 Task: Search one way flight ticket for 1 adult, 1 child, 1 infant in seat in premium economy from Green Bay: Green Bay-austin Straubel International Airport to Rockford: Chicago Rockford International Airport(was Northwest Chicagoland Regional Airport At Rockford) on 5-1-2023. Choice of flights is American. Number of bags: 1 checked bag. Price is upto 76000. Outbound departure time preference is 20:00.
Action: Mouse moved to (248, 248)
Screenshot: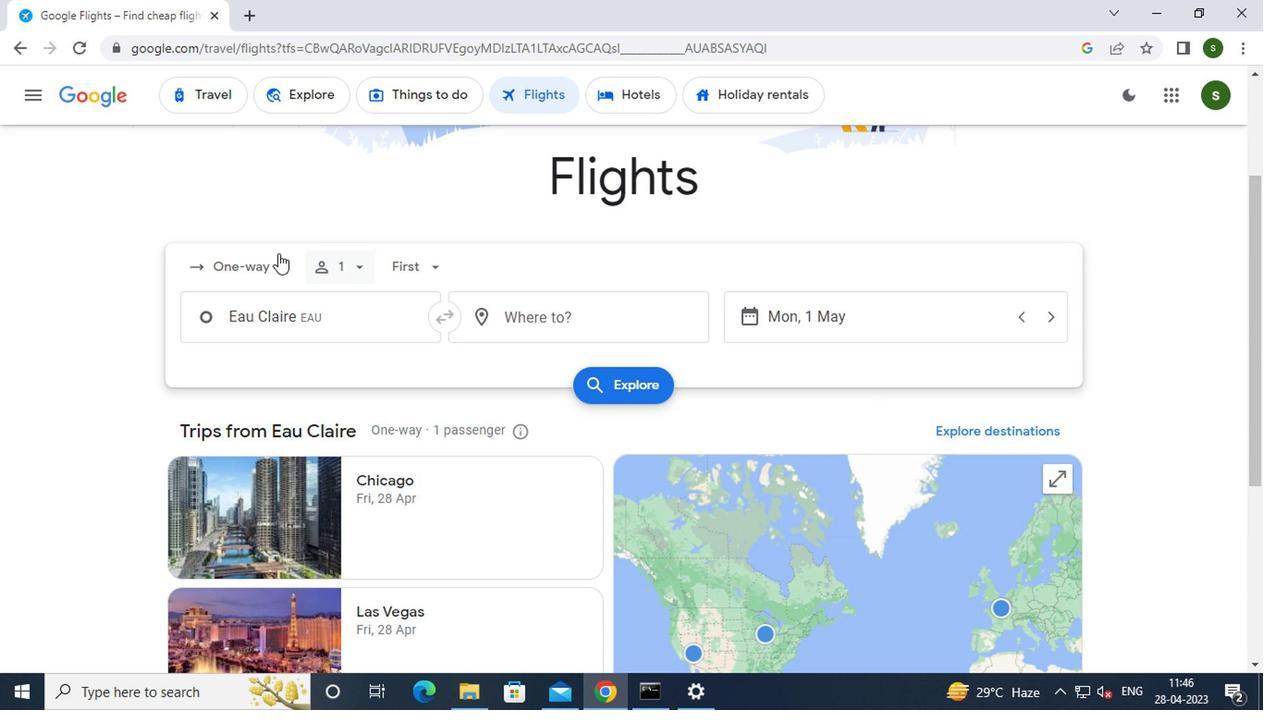 
Action: Mouse pressed left at (248, 248)
Screenshot: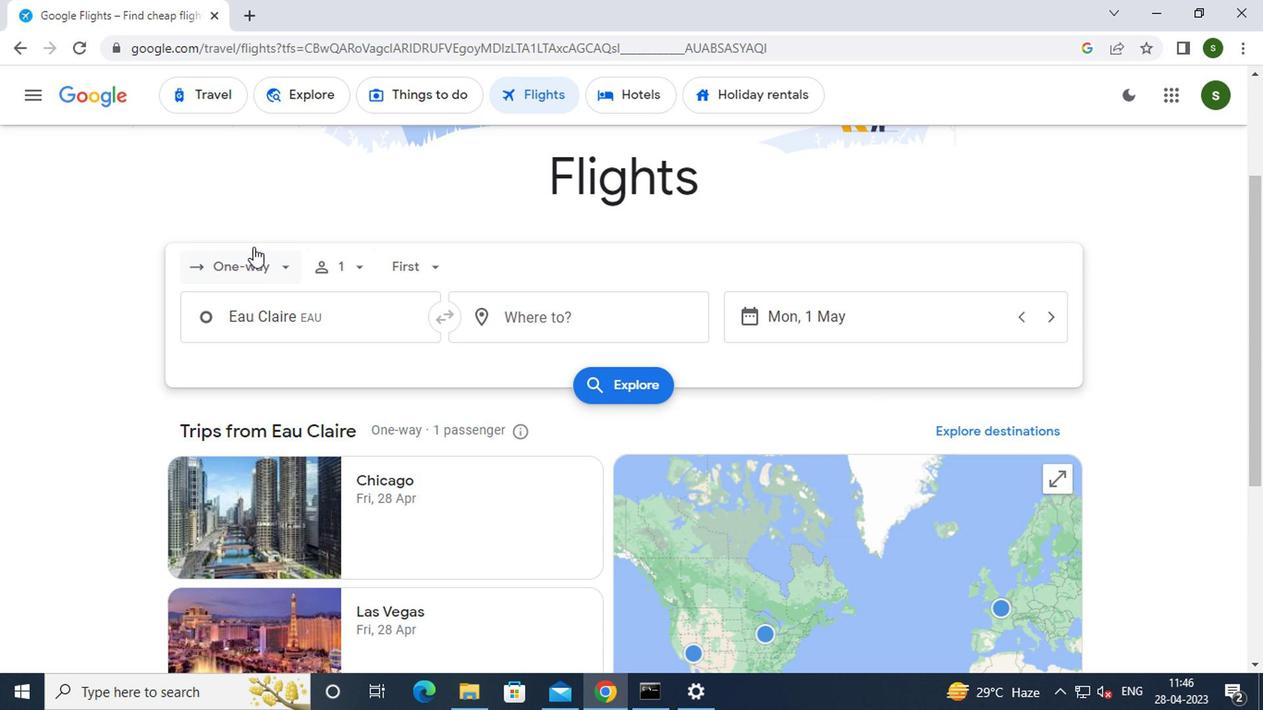 
Action: Mouse moved to (250, 341)
Screenshot: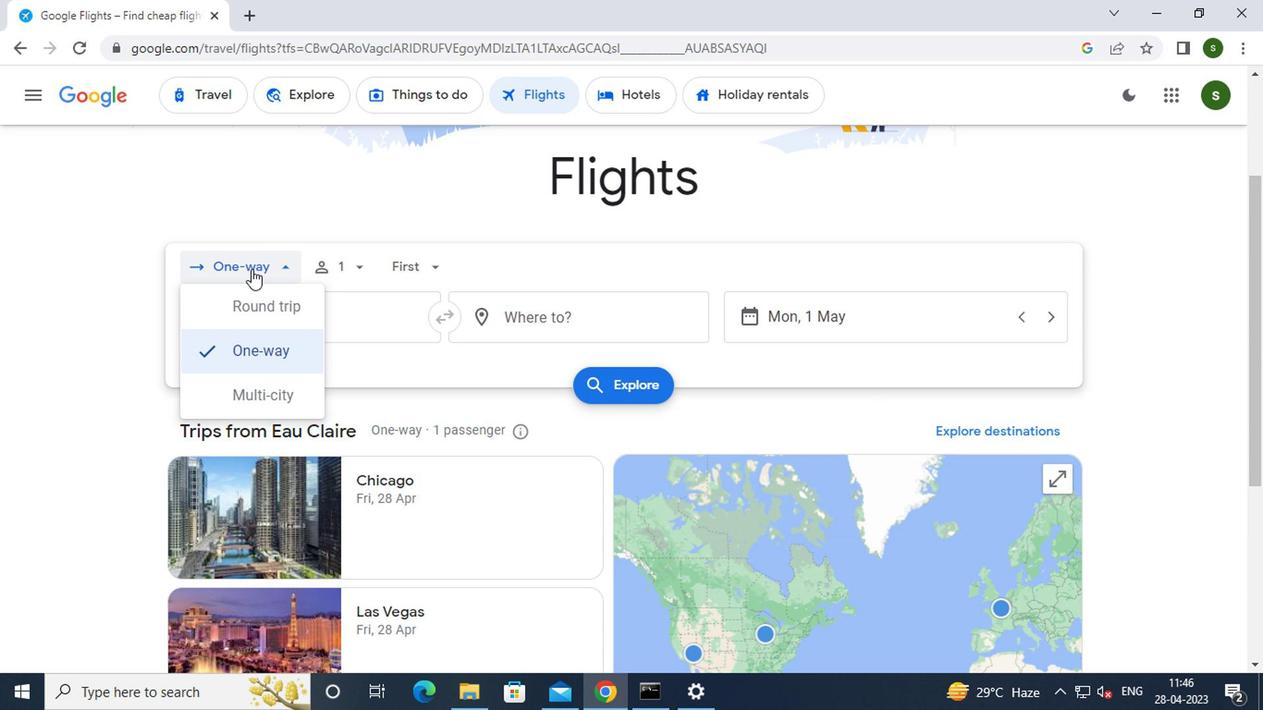 
Action: Mouse pressed left at (250, 341)
Screenshot: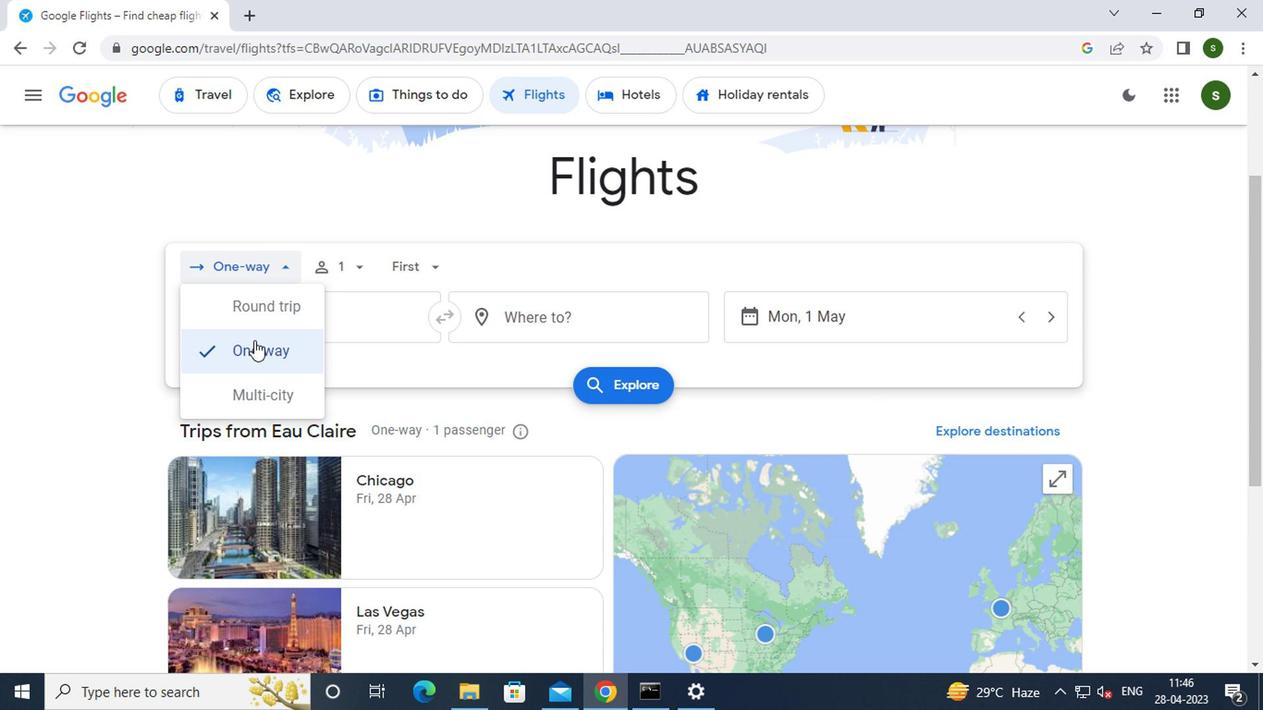 
Action: Mouse moved to (348, 271)
Screenshot: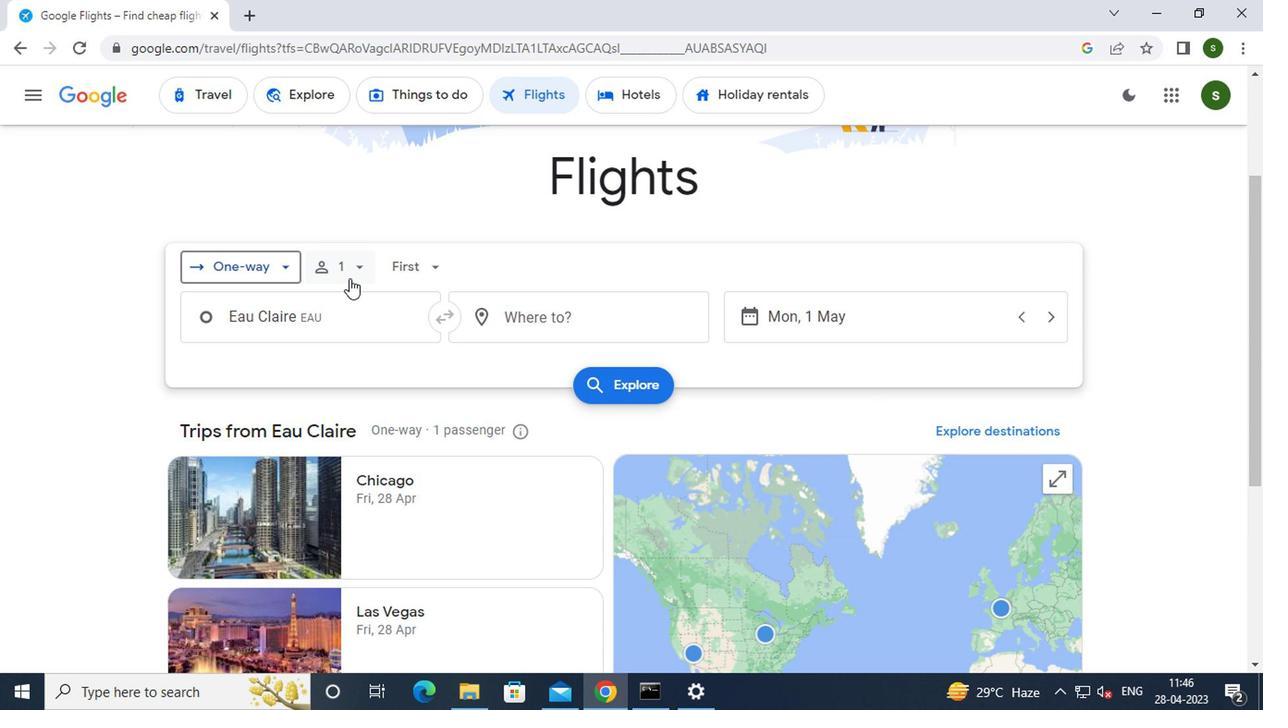 
Action: Mouse pressed left at (348, 271)
Screenshot: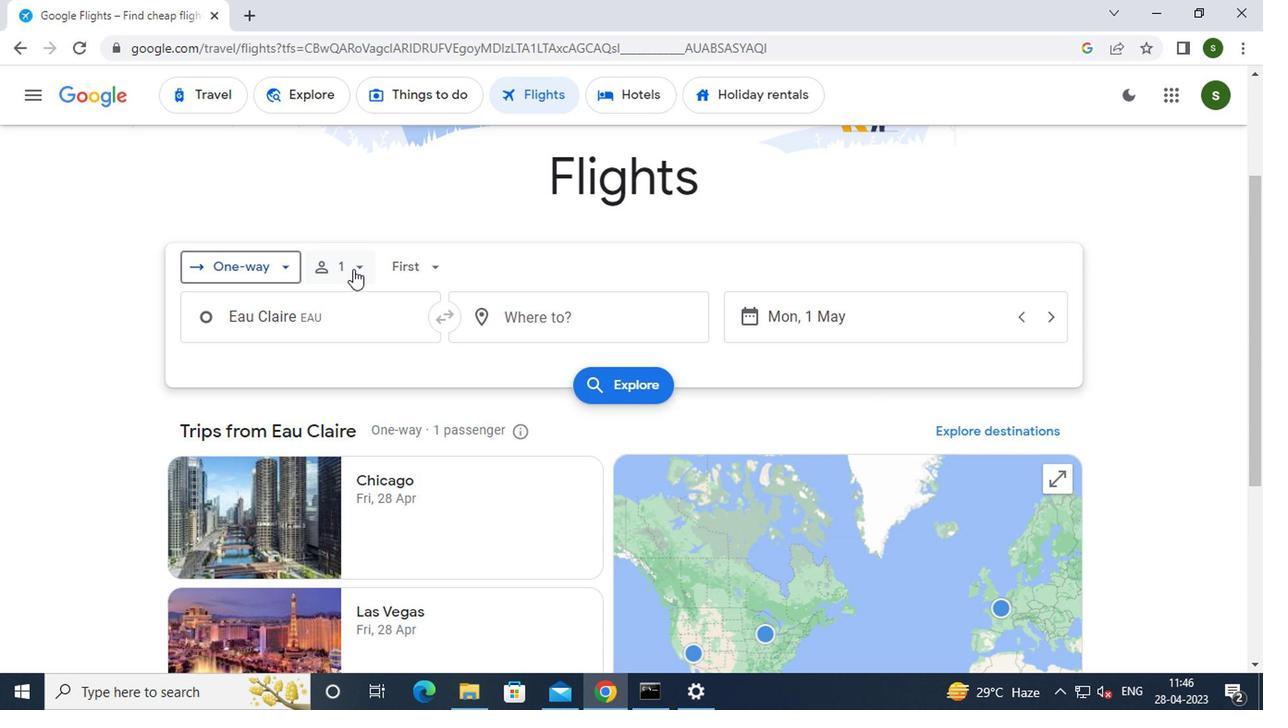 
Action: Mouse moved to (494, 317)
Screenshot: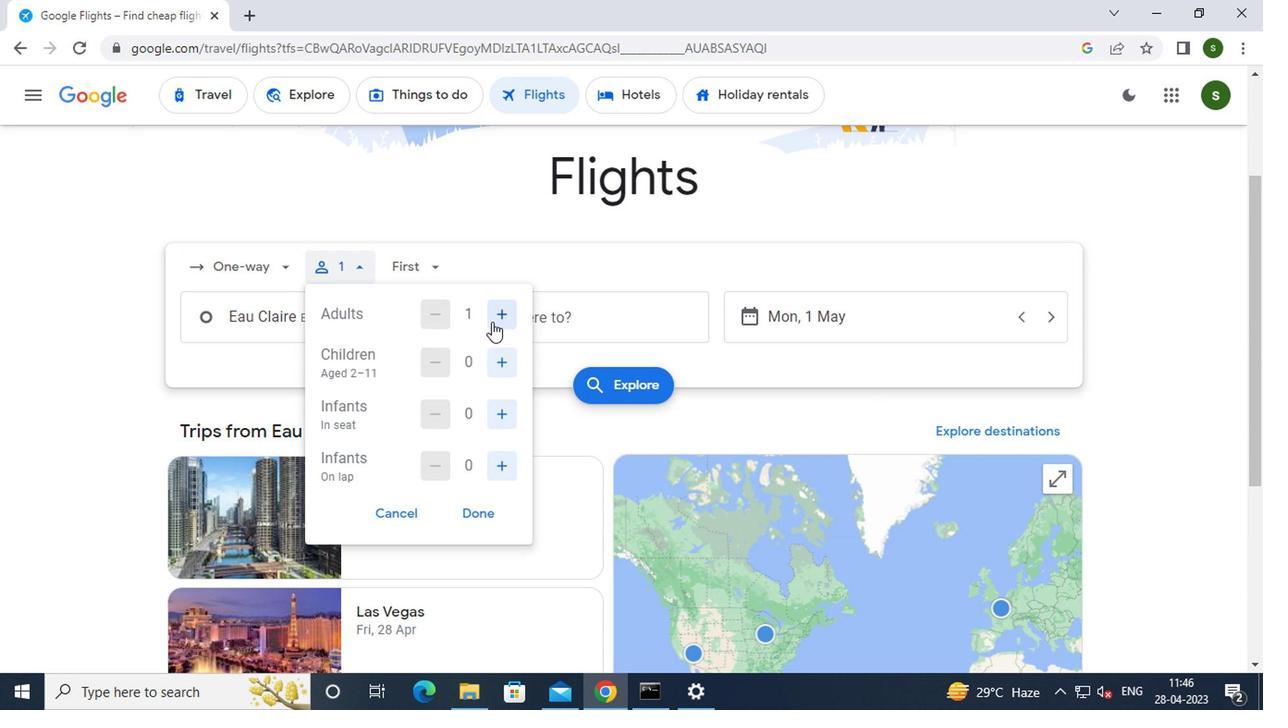 
Action: Mouse pressed left at (494, 317)
Screenshot: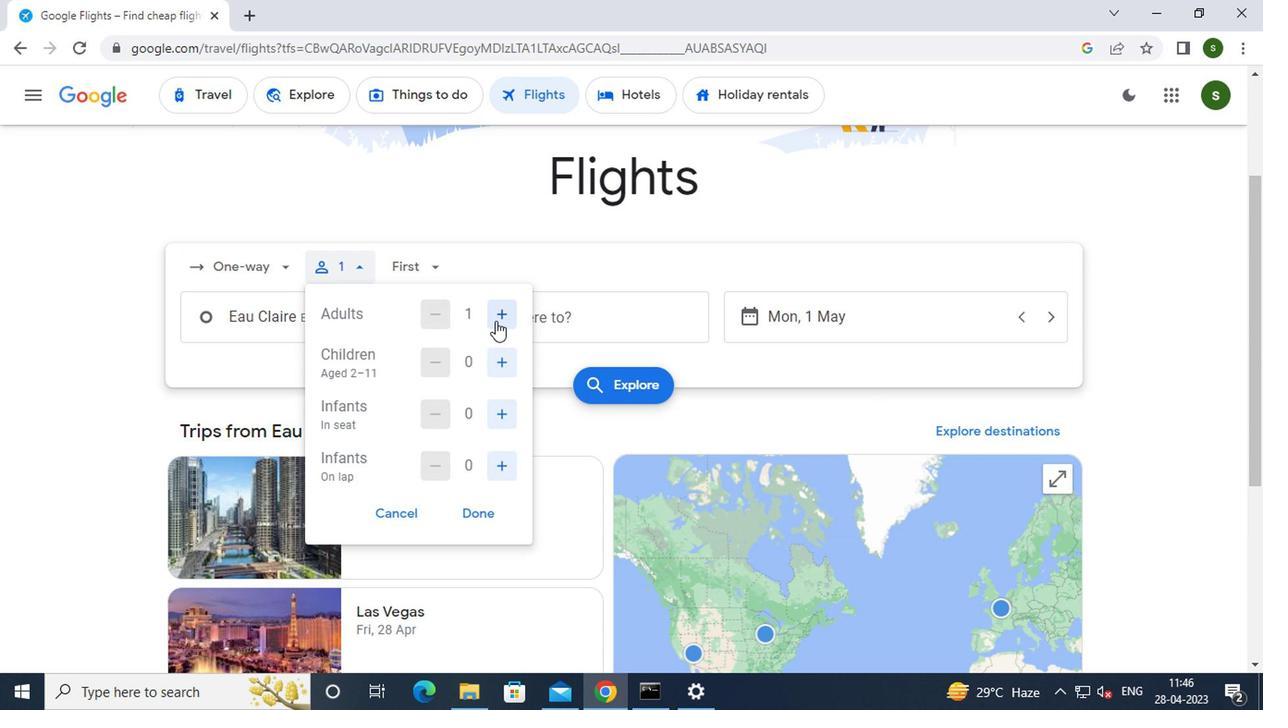 
Action: Mouse moved to (433, 313)
Screenshot: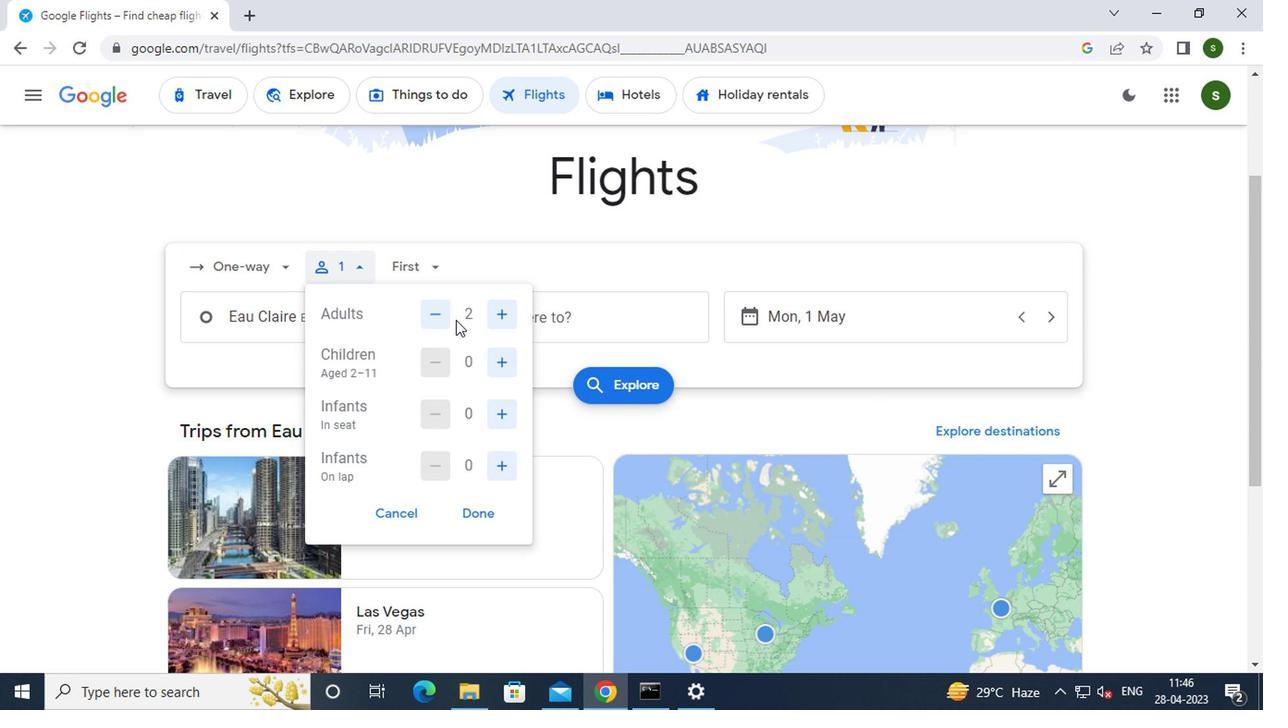 
Action: Mouse pressed left at (433, 313)
Screenshot: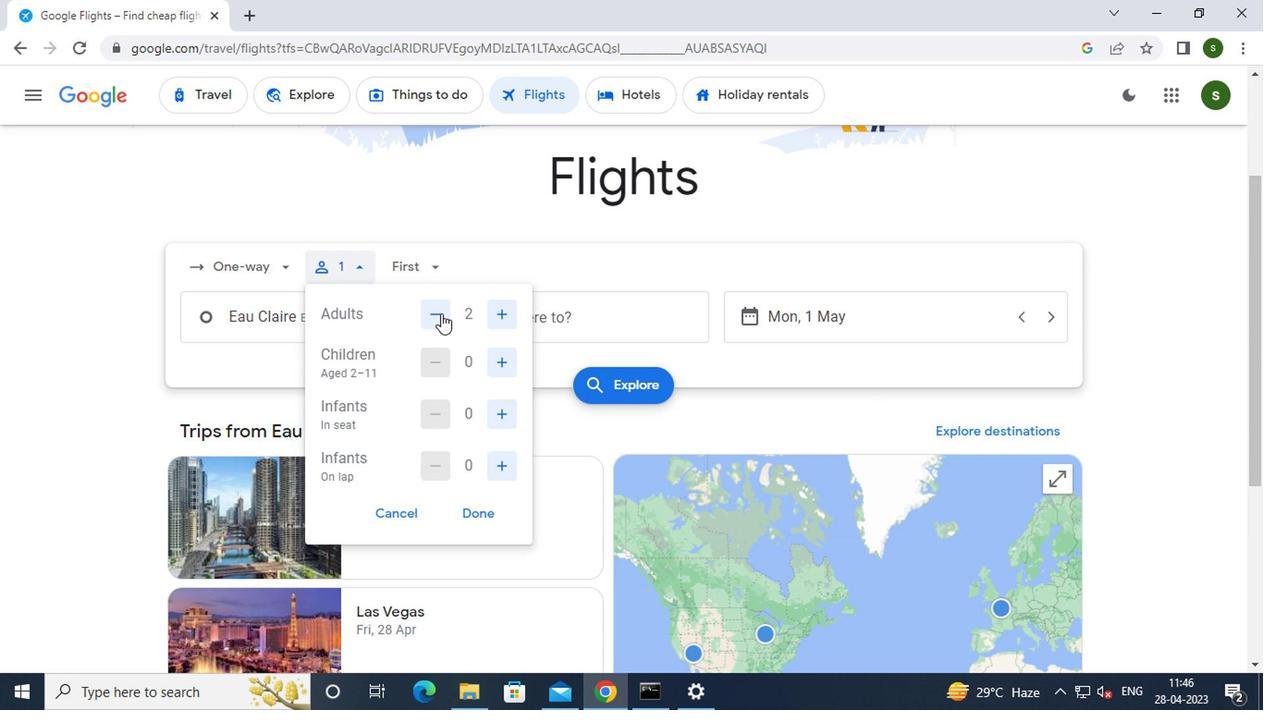 
Action: Mouse moved to (504, 353)
Screenshot: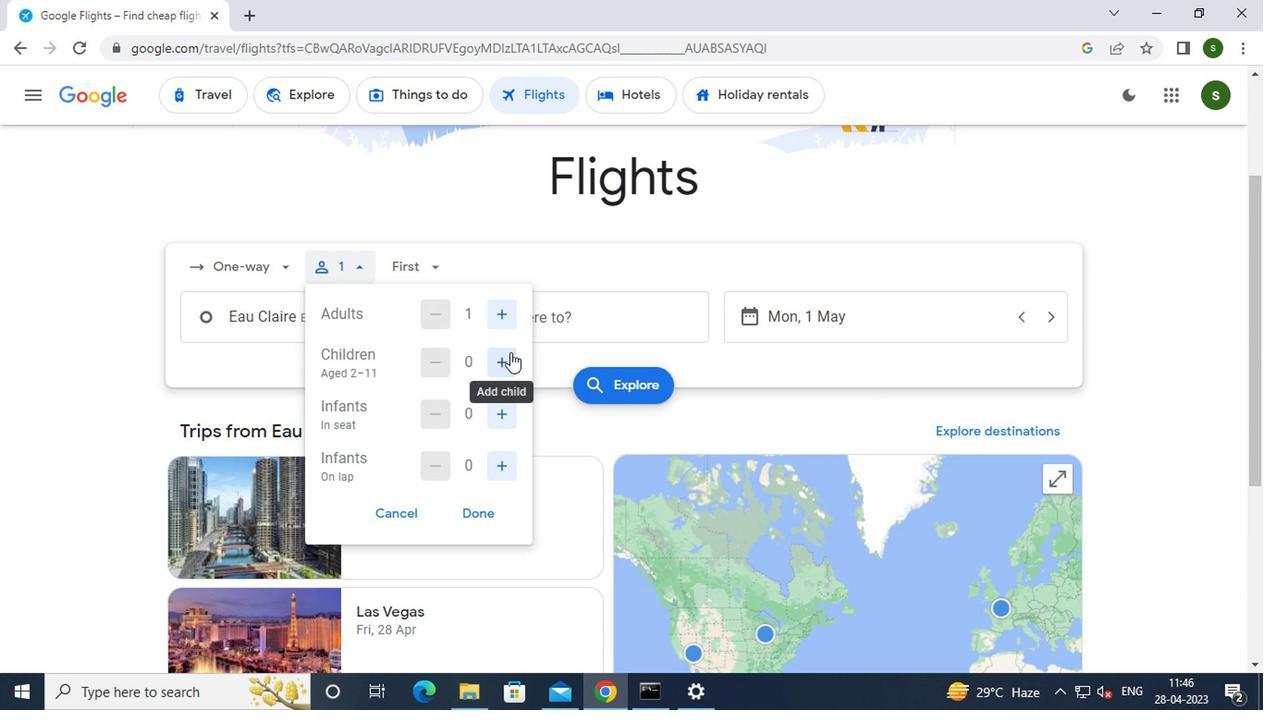 
Action: Mouse pressed left at (504, 353)
Screenshot: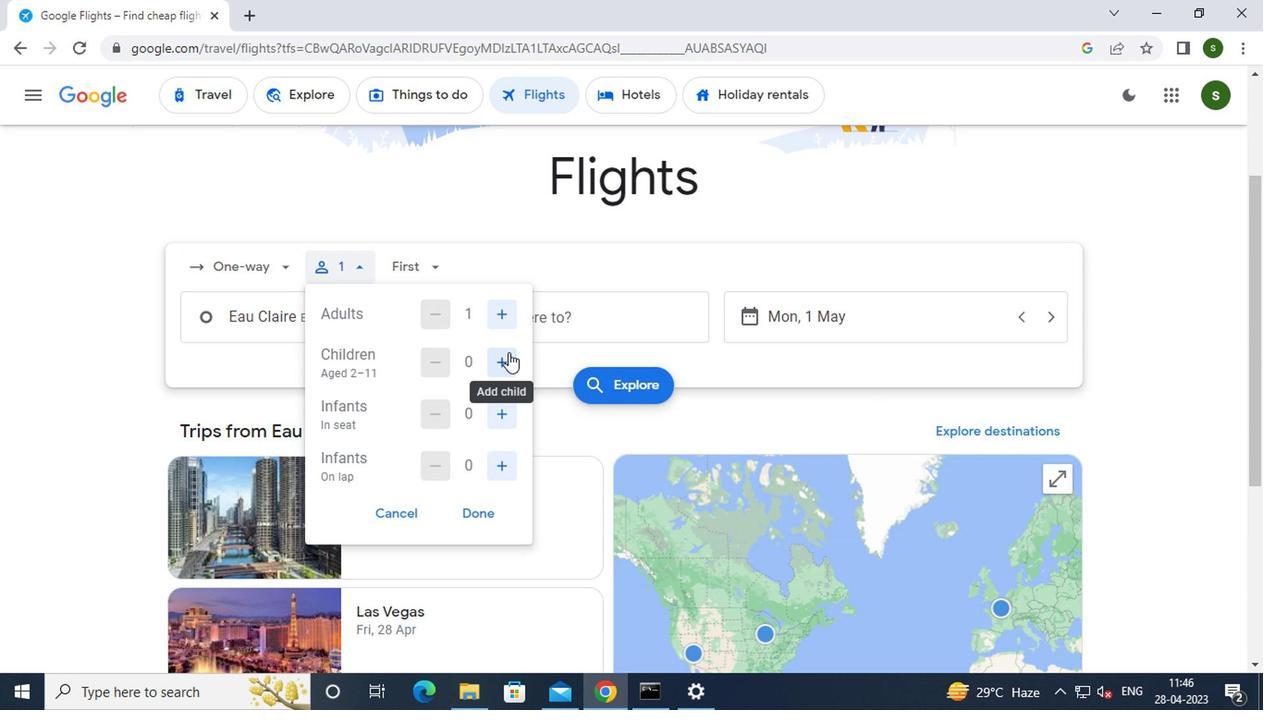 
Action: Mouse moved to (490, 415)
Screenshot: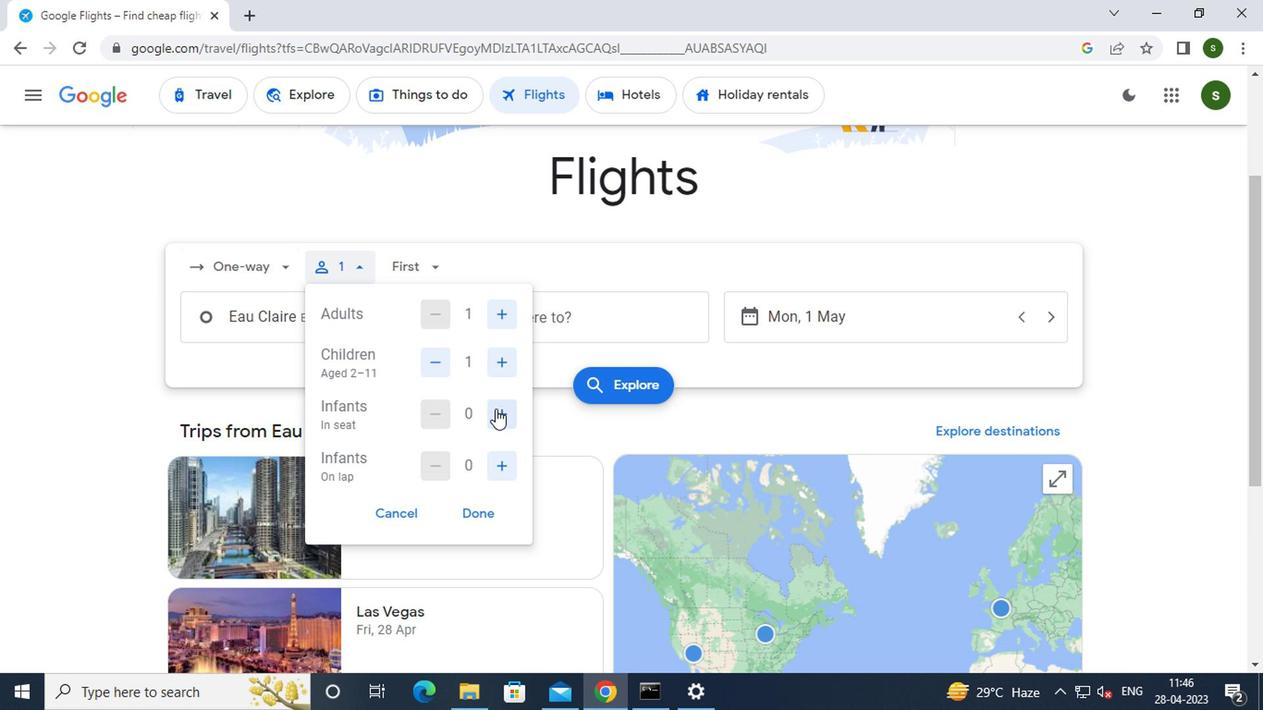 
Action: Mouse pressed left at (490, 415)
Screenshot: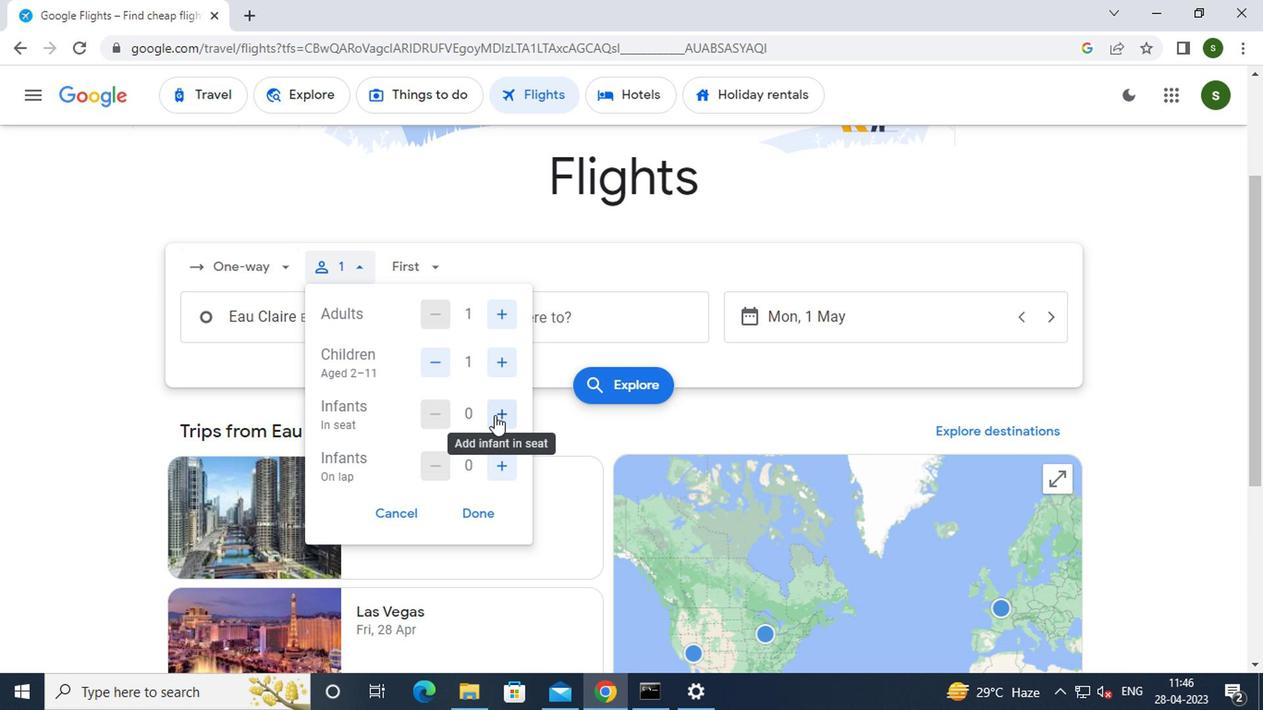 
Action: Mouse moved to (424, 265)
Screenshot: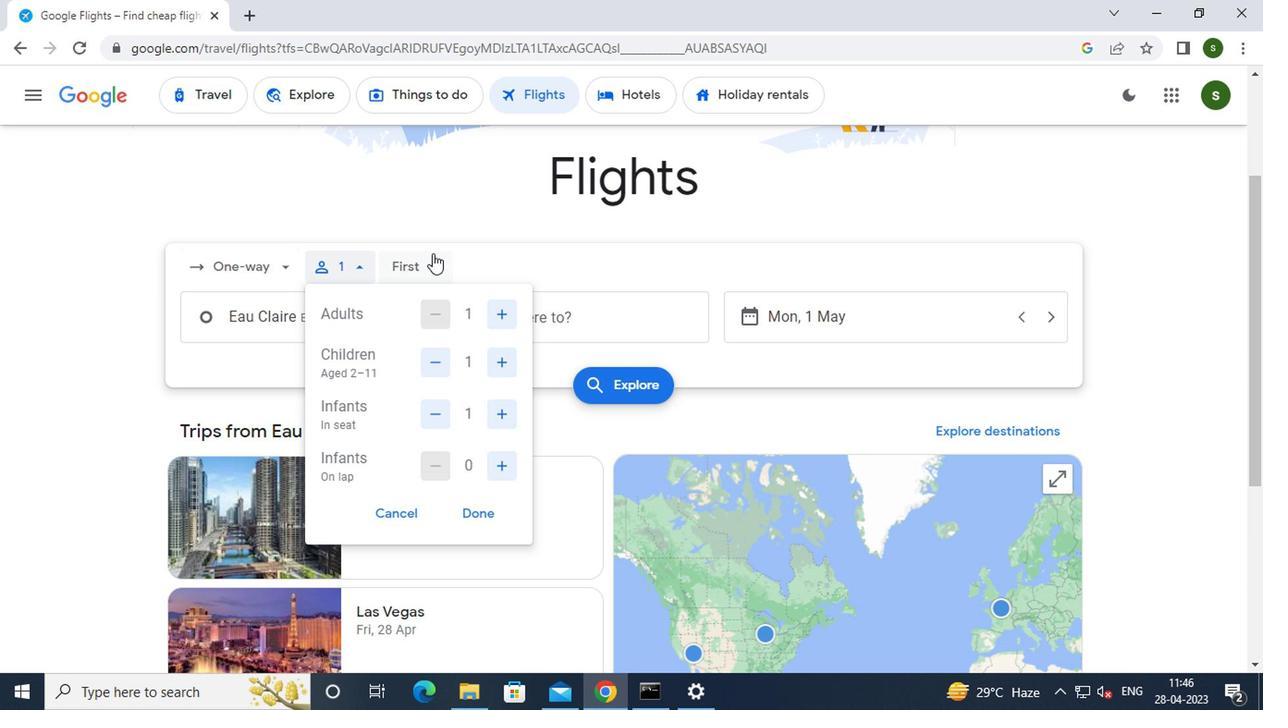 
Action: Mouse pressed left at (424, 265)
Screenshot: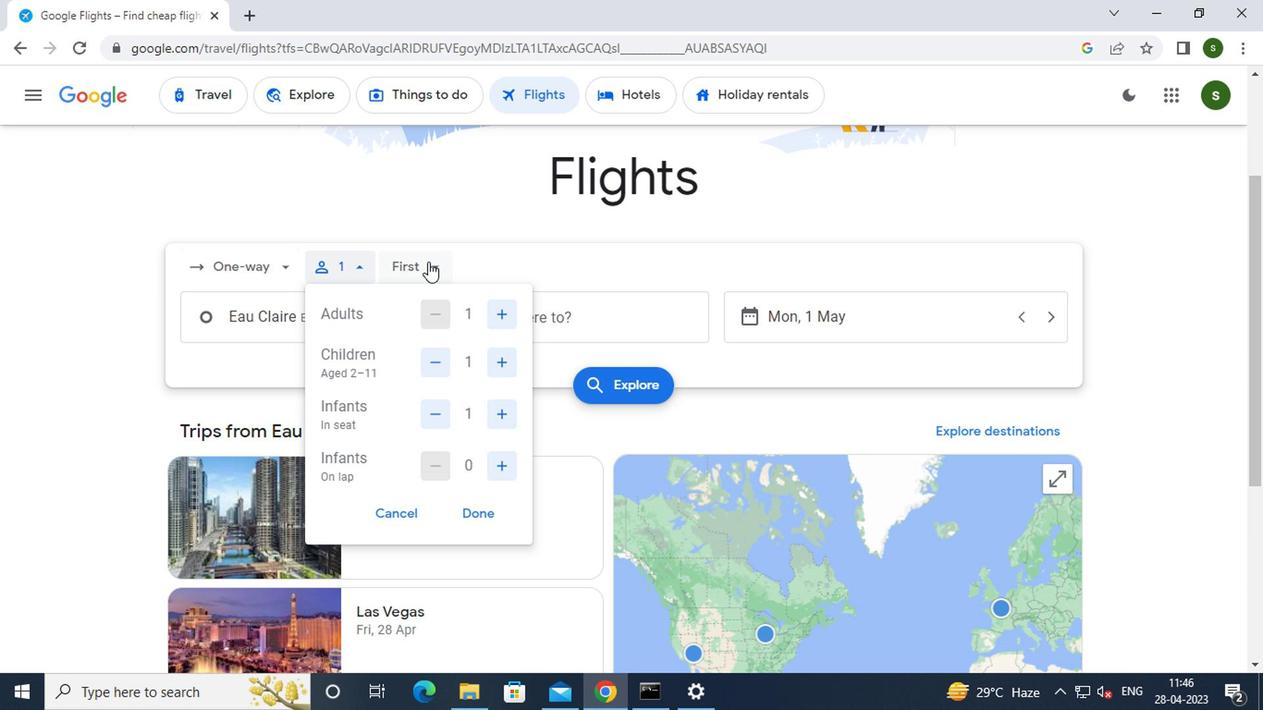 
Action: Mouse moved to (472, 352)
Screenshot: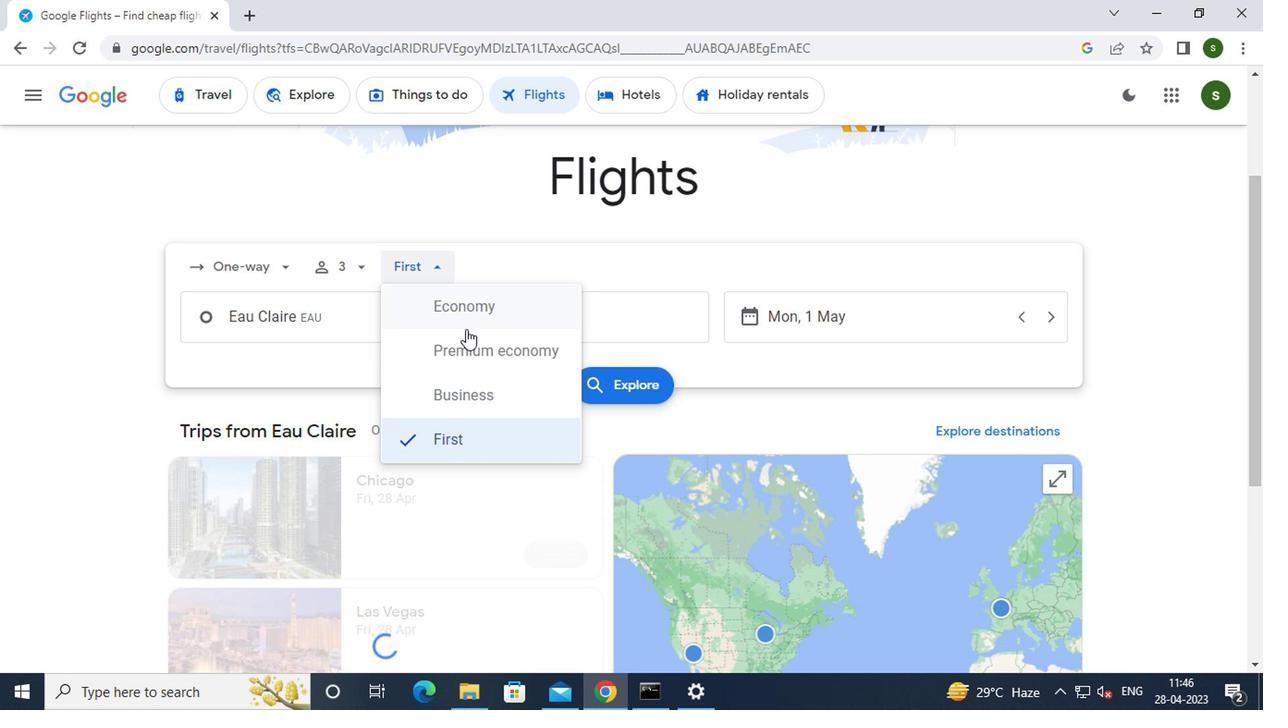 
Action: Mouse pressed left at (472, 352)
Screenshot: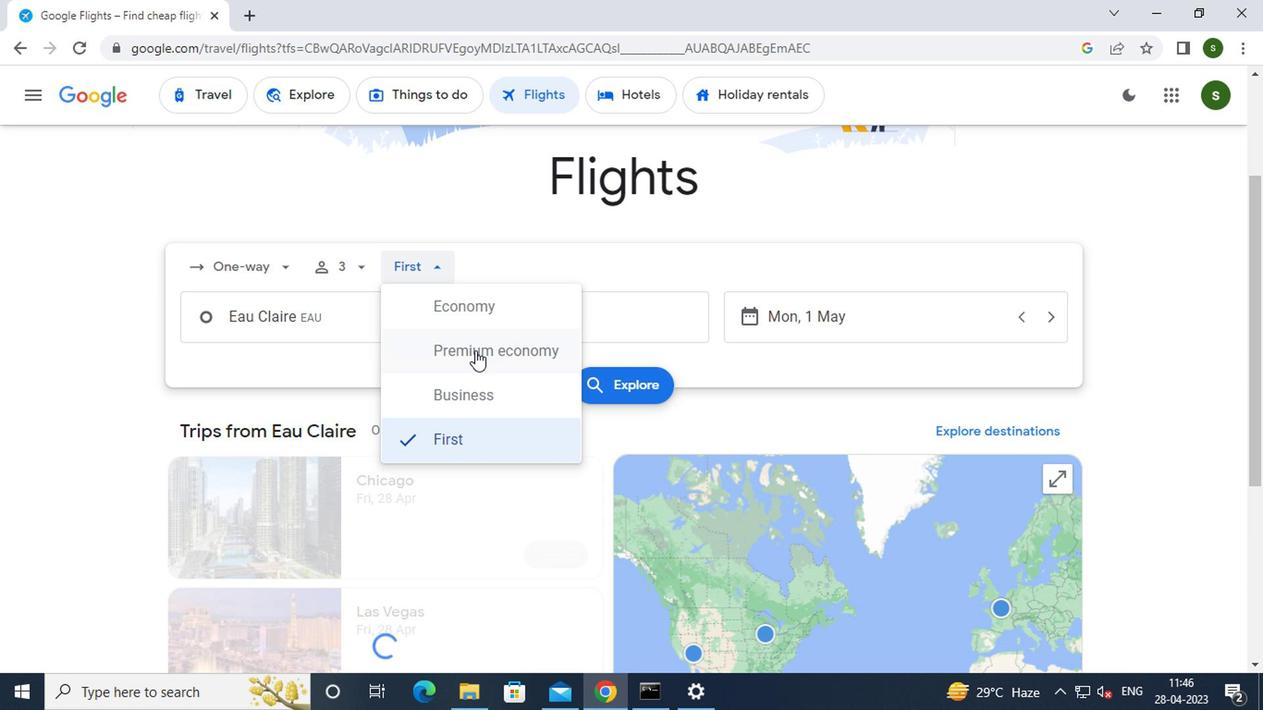 
Action: Mouse moved to (343, 319)
Screenshot: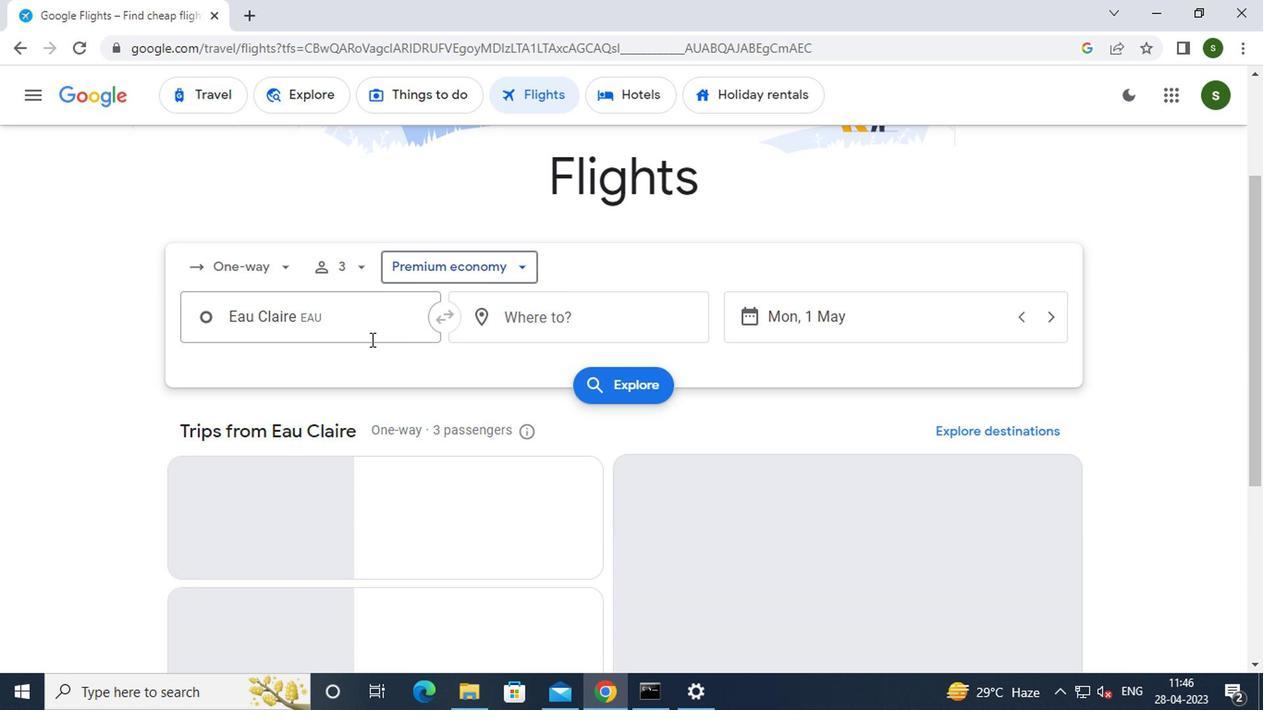 
Action: Mouse pressed left at (343, 319)
Screenshot: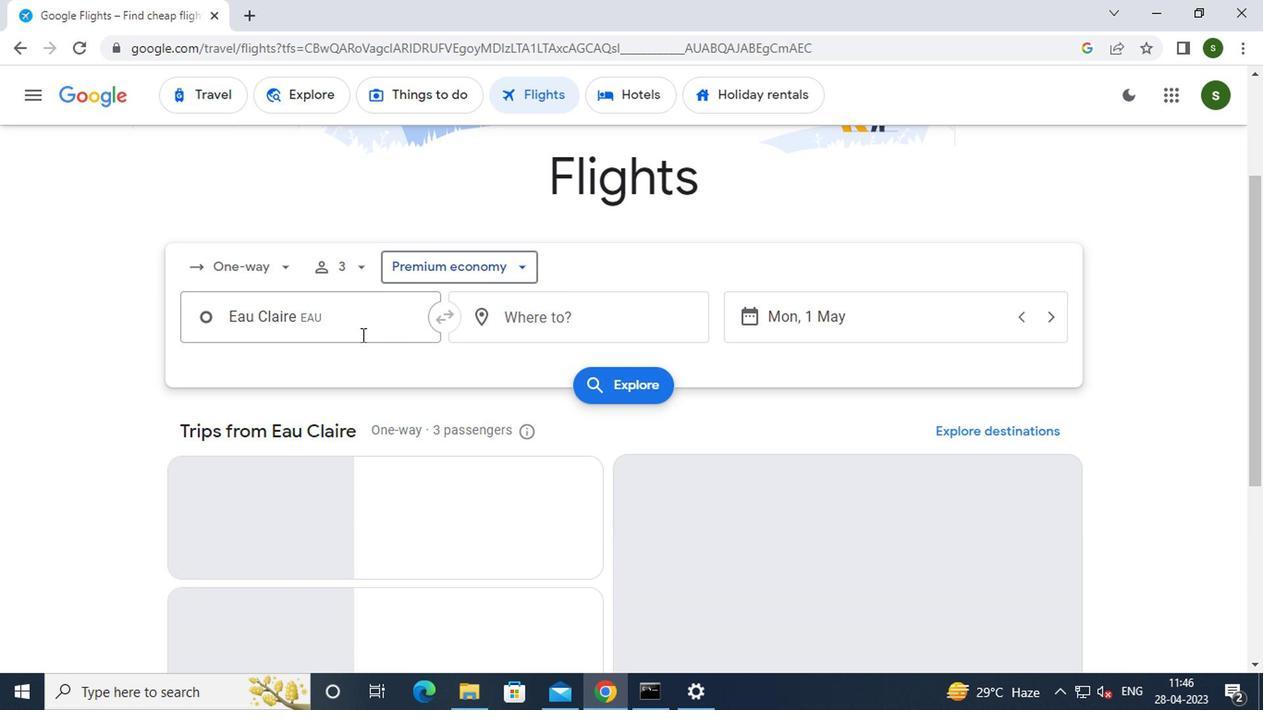 
Action: Key pressed <Key.backspace><Key.caps_lock><Key.caps_lock>g<Key.caps_lock>reen<Key.space><Key.caps_lock>b<Key.caps_lock>ay
Screenshot: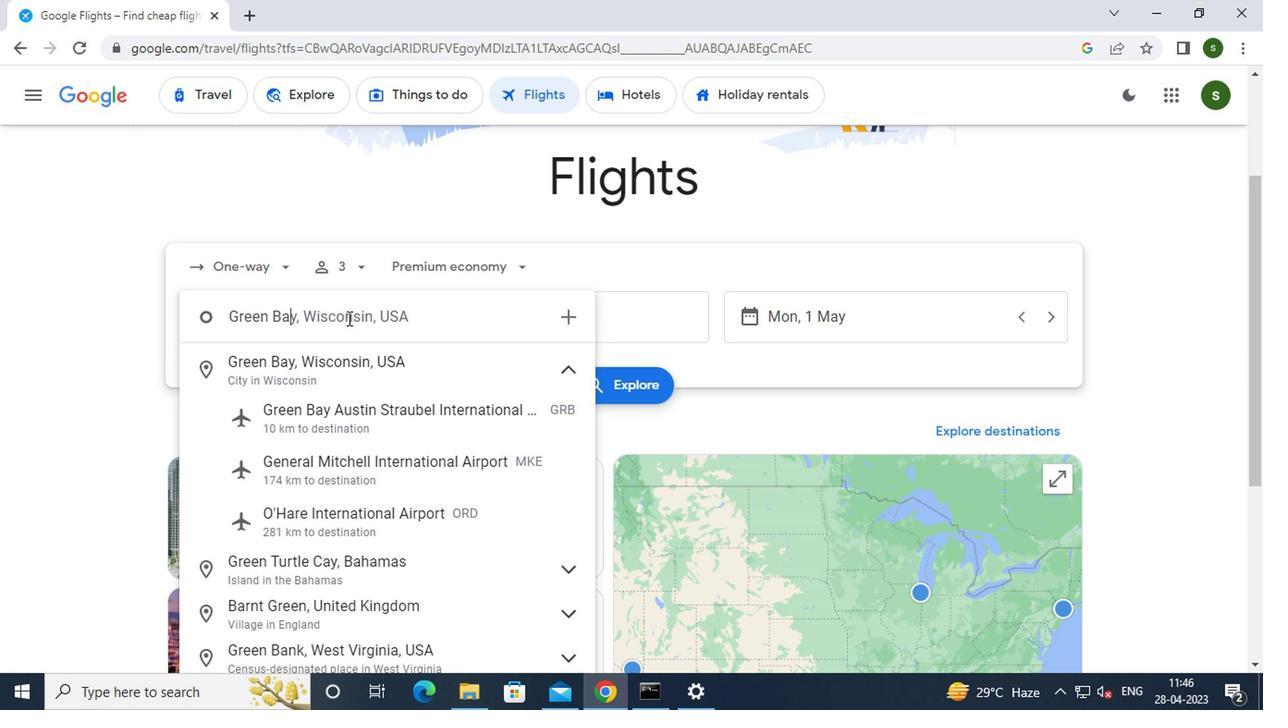 
Action: Mouse moved to (370, 404)
Screenshot: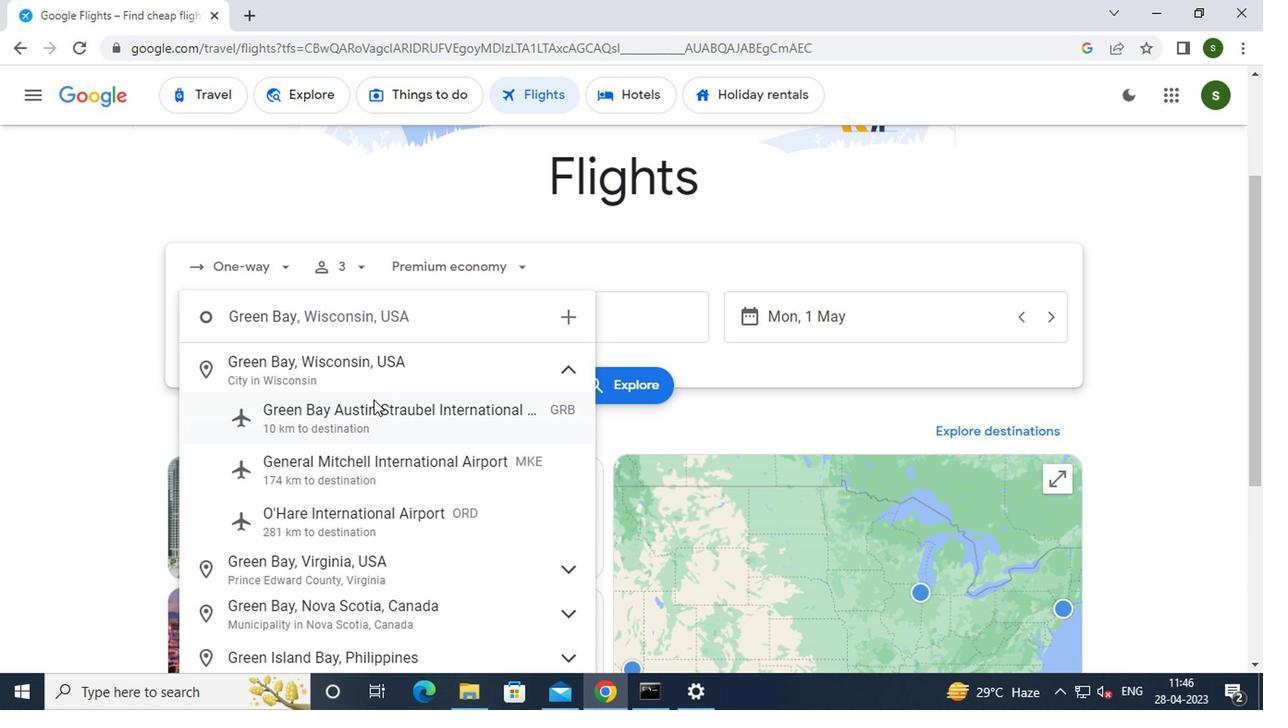 
Action: Mouse pressed left at (370, 404)
Screenshot: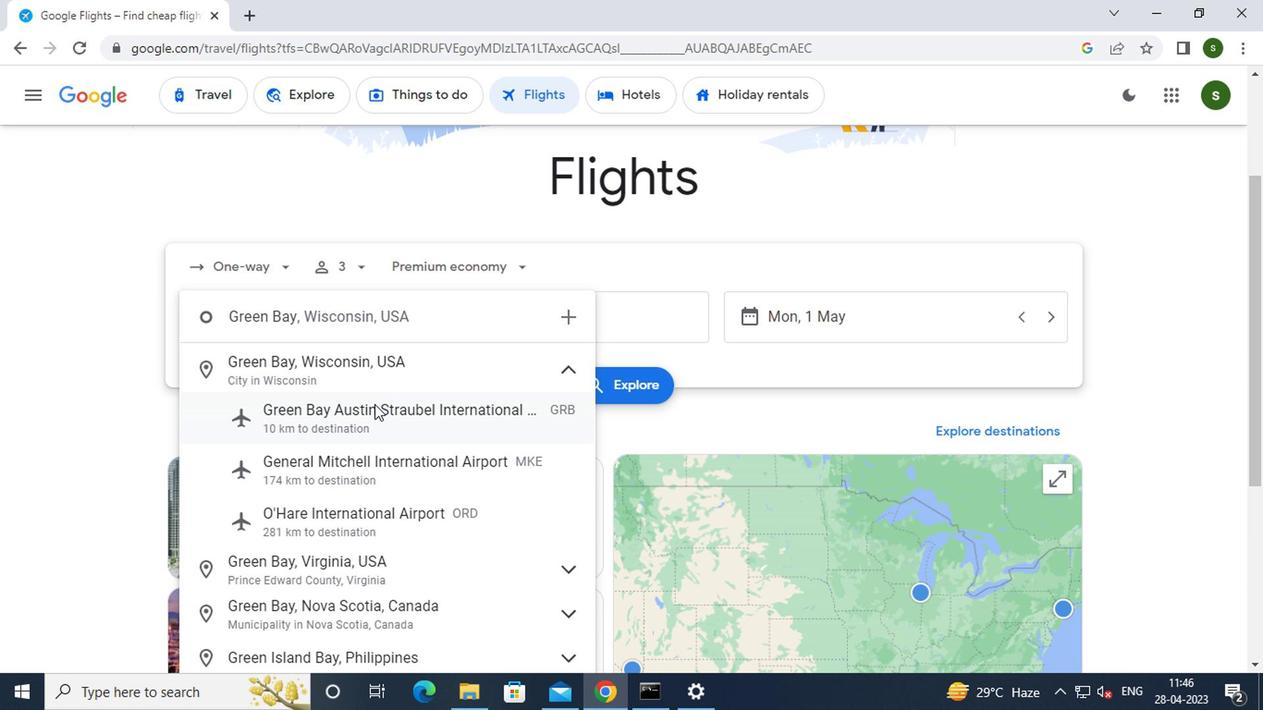 
Action: Mouse moved to (540, 323)
Screenshot: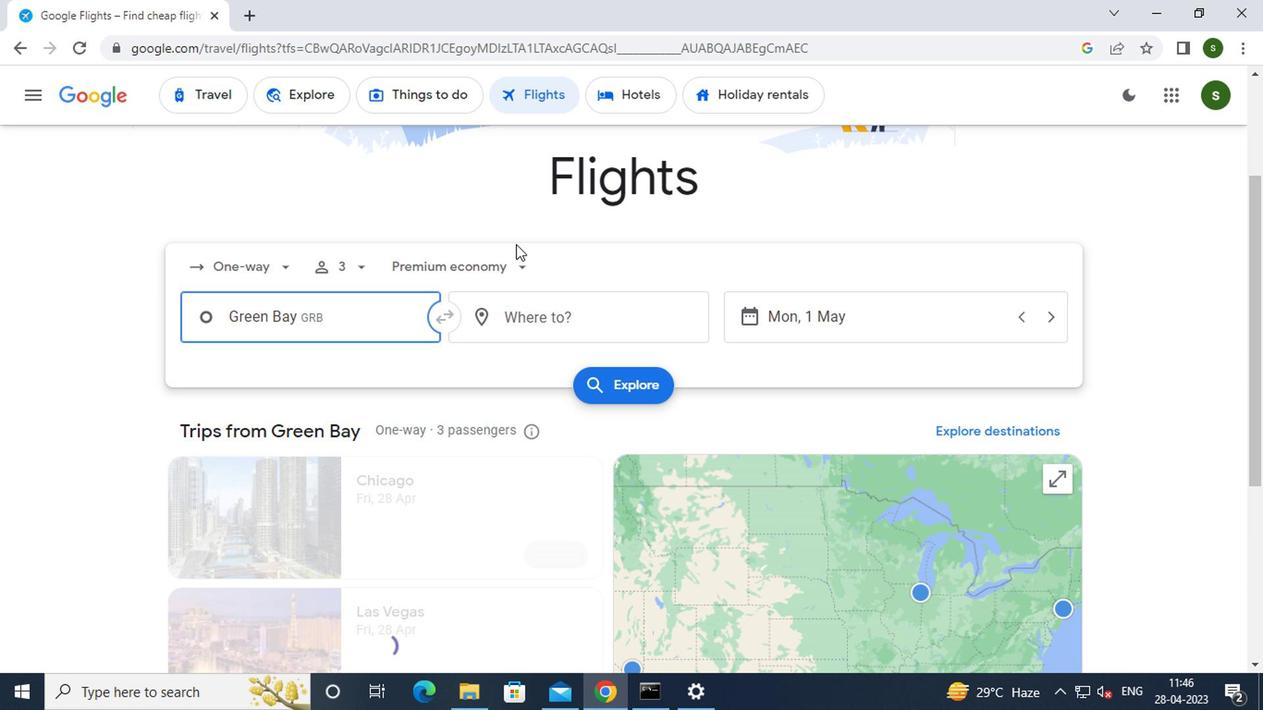 
Action: Mouse pressed left at (540, 323)
Screenshot: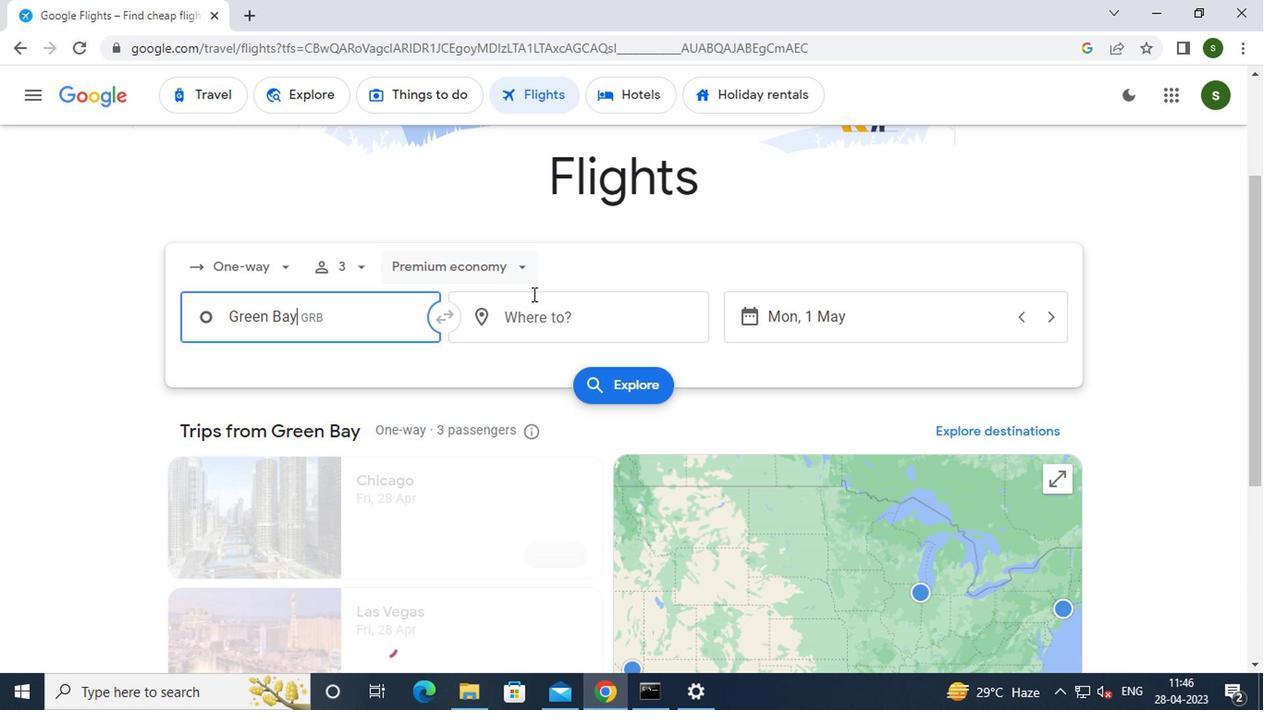 
Action: Mouse moved to (542, 318)
Screenshot: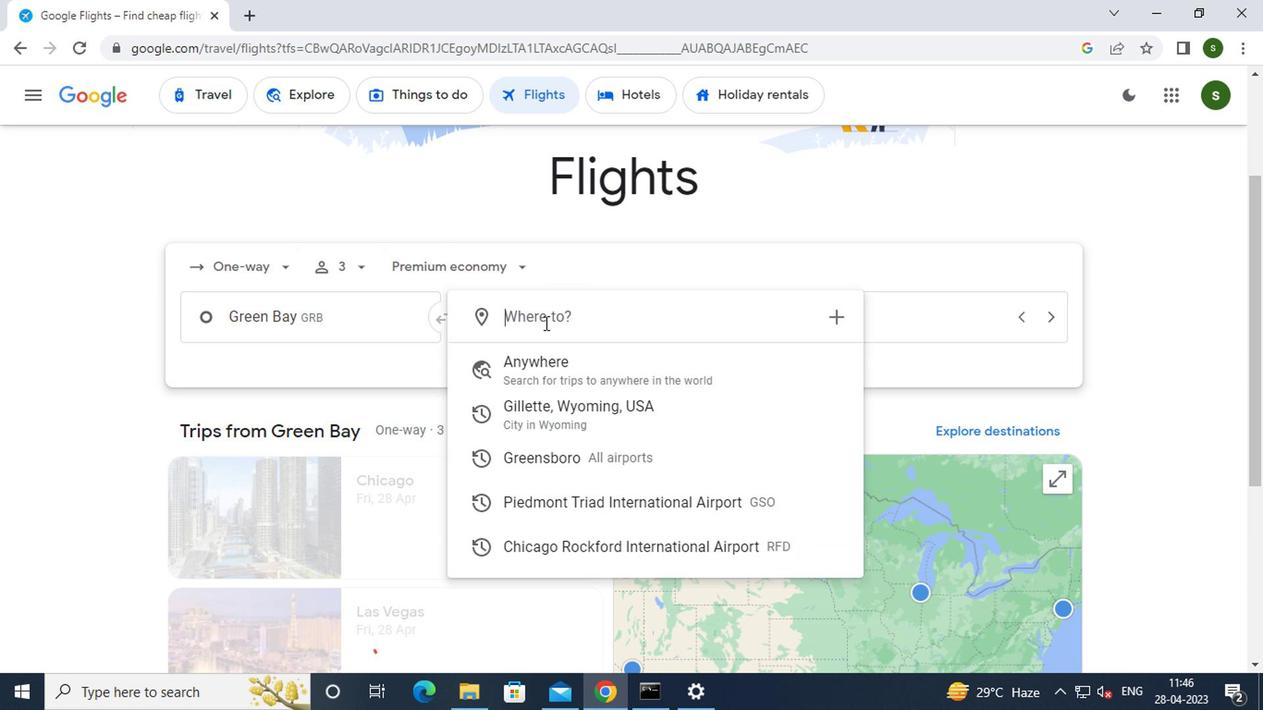 
Action: Key pressed <Key.caps_lock>r<Key.caps_lock>ockford
Screenshot: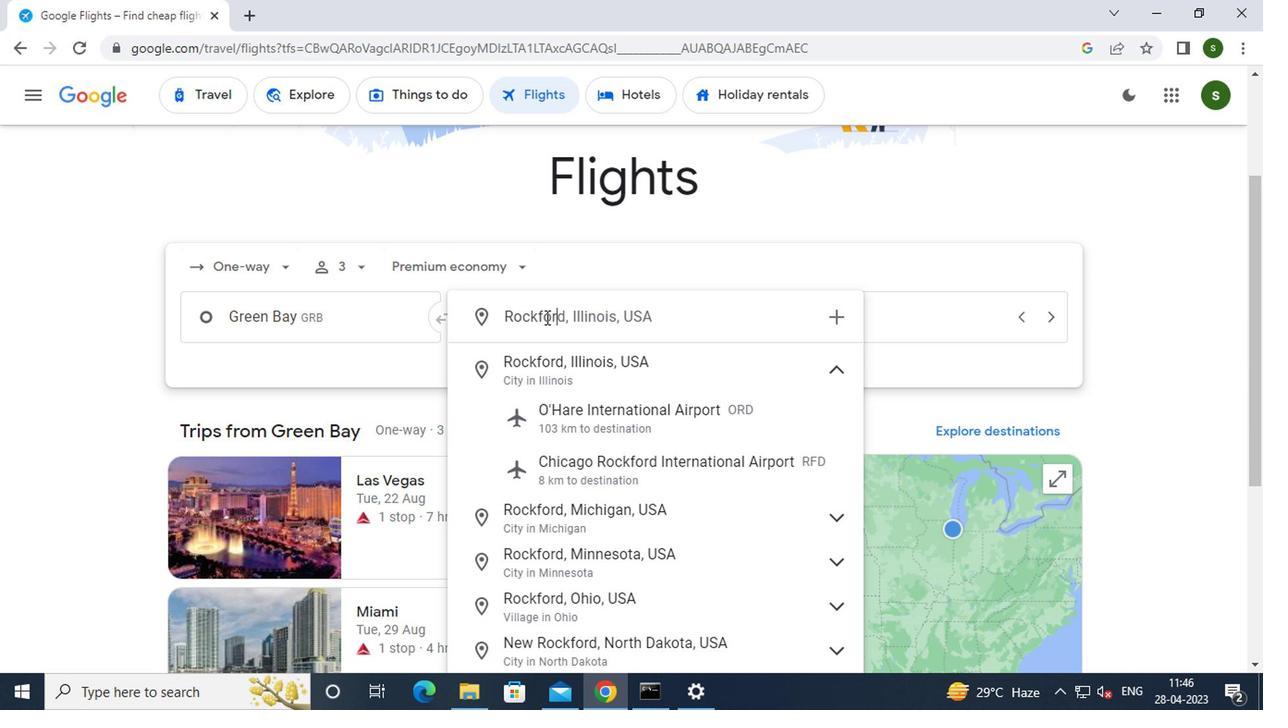 
Action: Mouse moved to (621, 459)
Screenshot: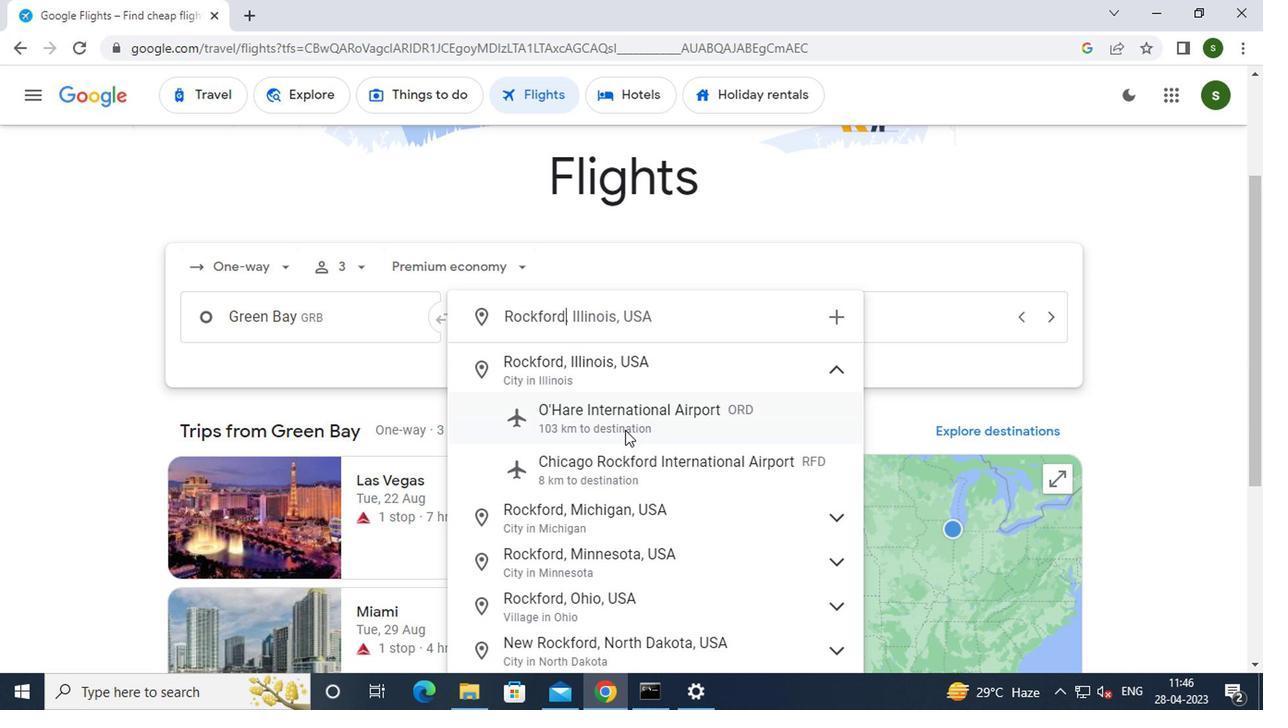 
Action: Mouse pressed left at (621, 459)
Screenshot: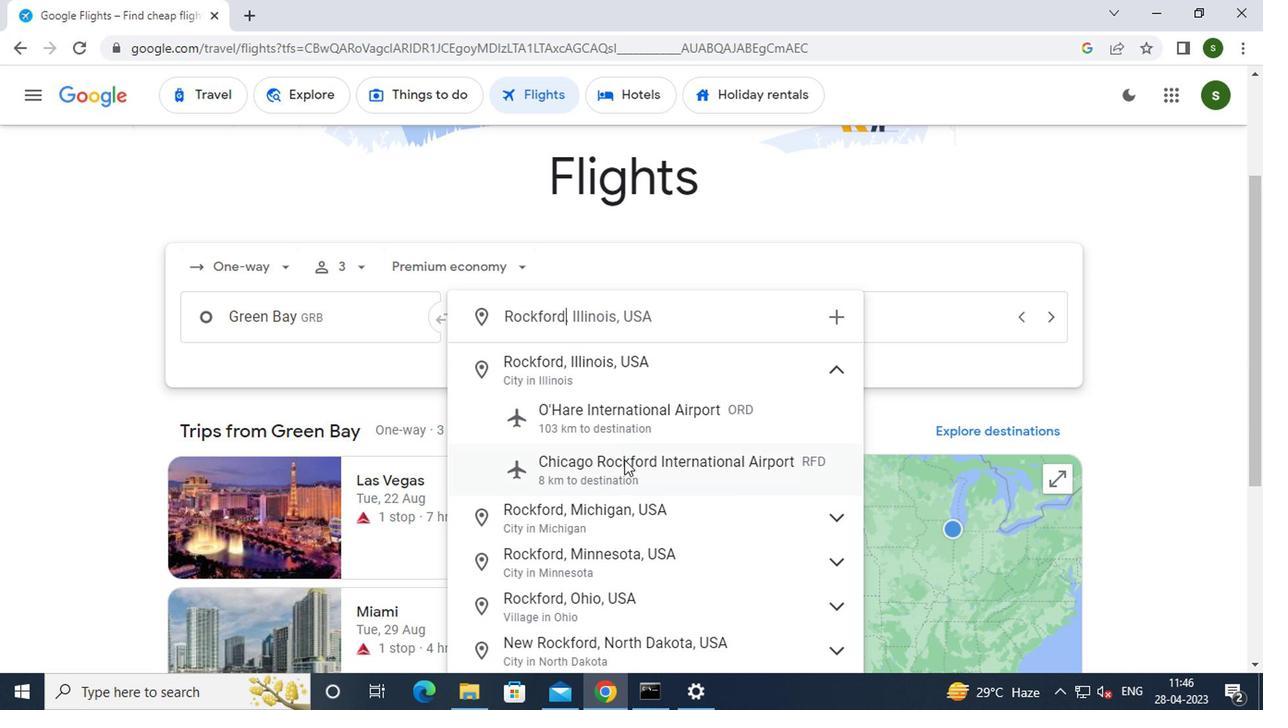 
Action: Mouse moved to (817, 321)
Screenshot: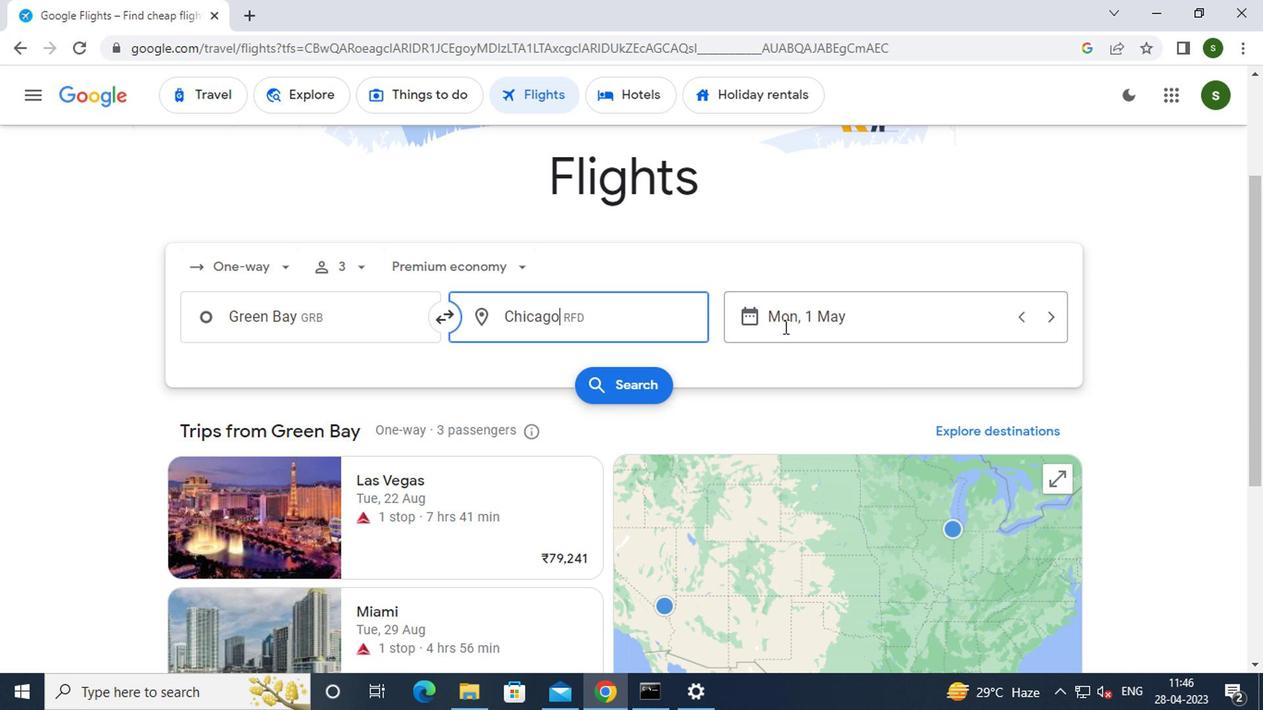 
Action: Mouse pressed left at (817, 321)
Screenshot: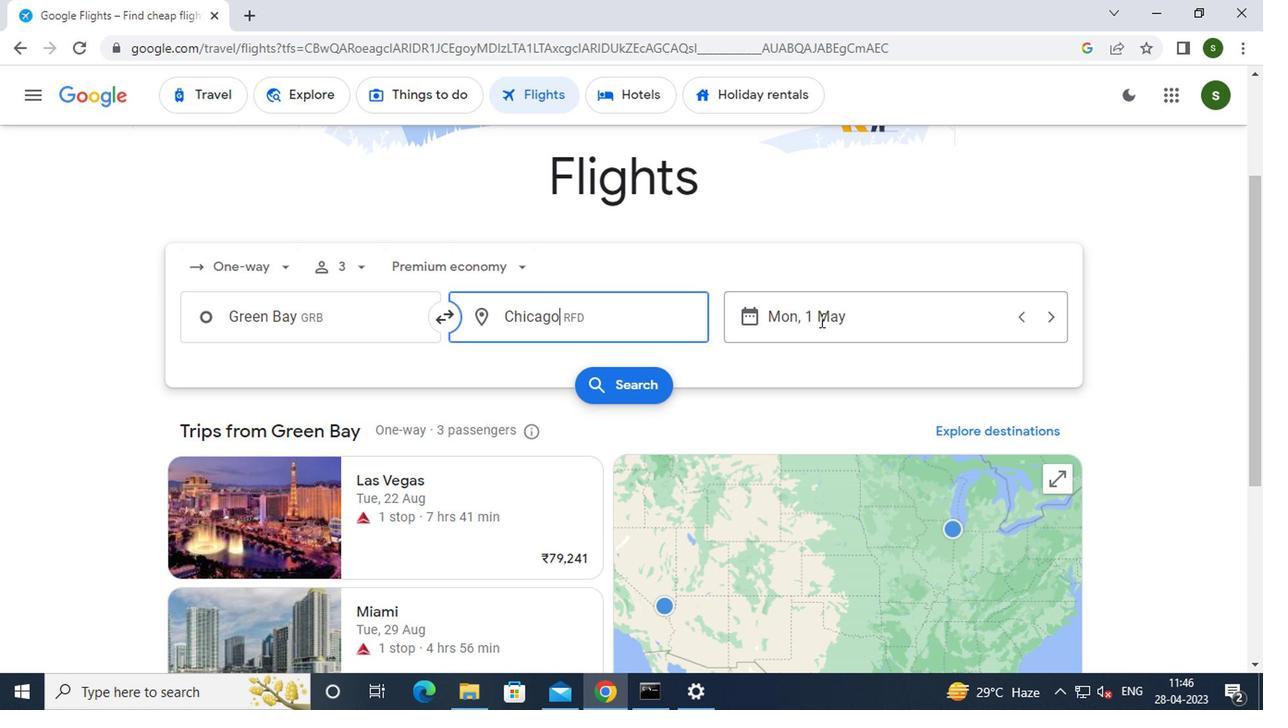 
Action: Mouse moved to (801, 313)
Screenshot: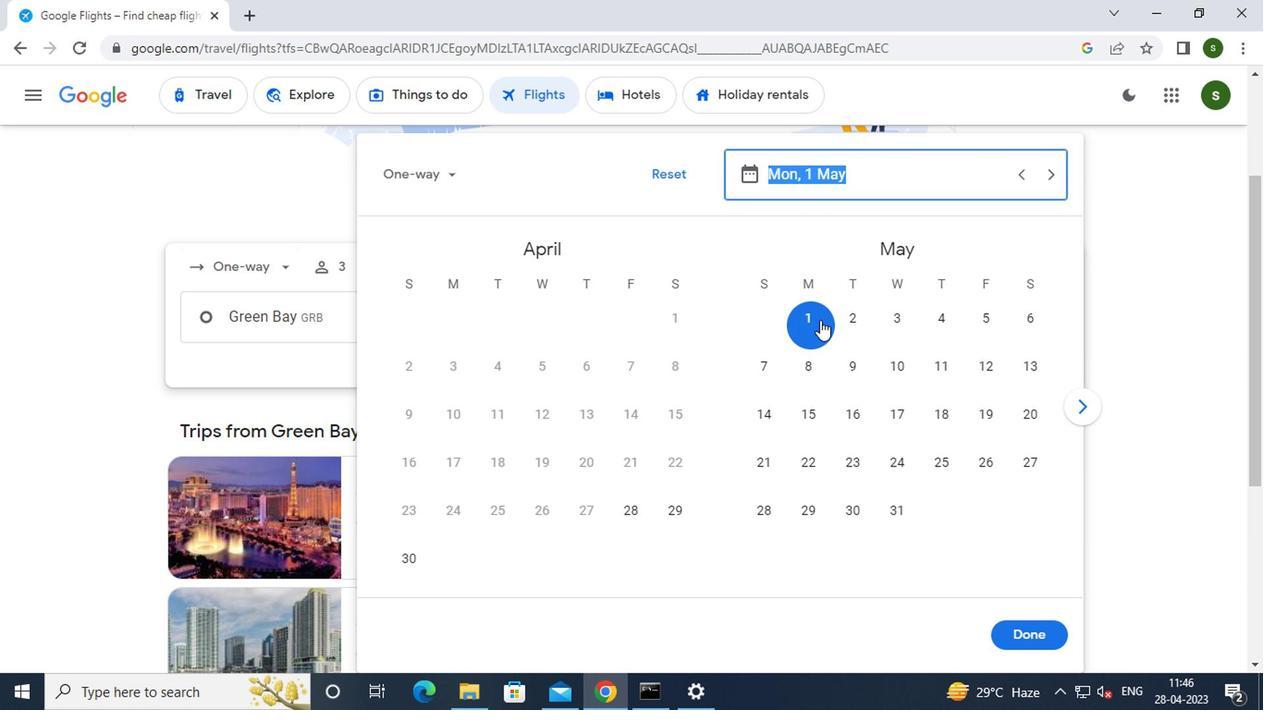 
Action: Mouse pressed left at (801, 313)
Screenshot: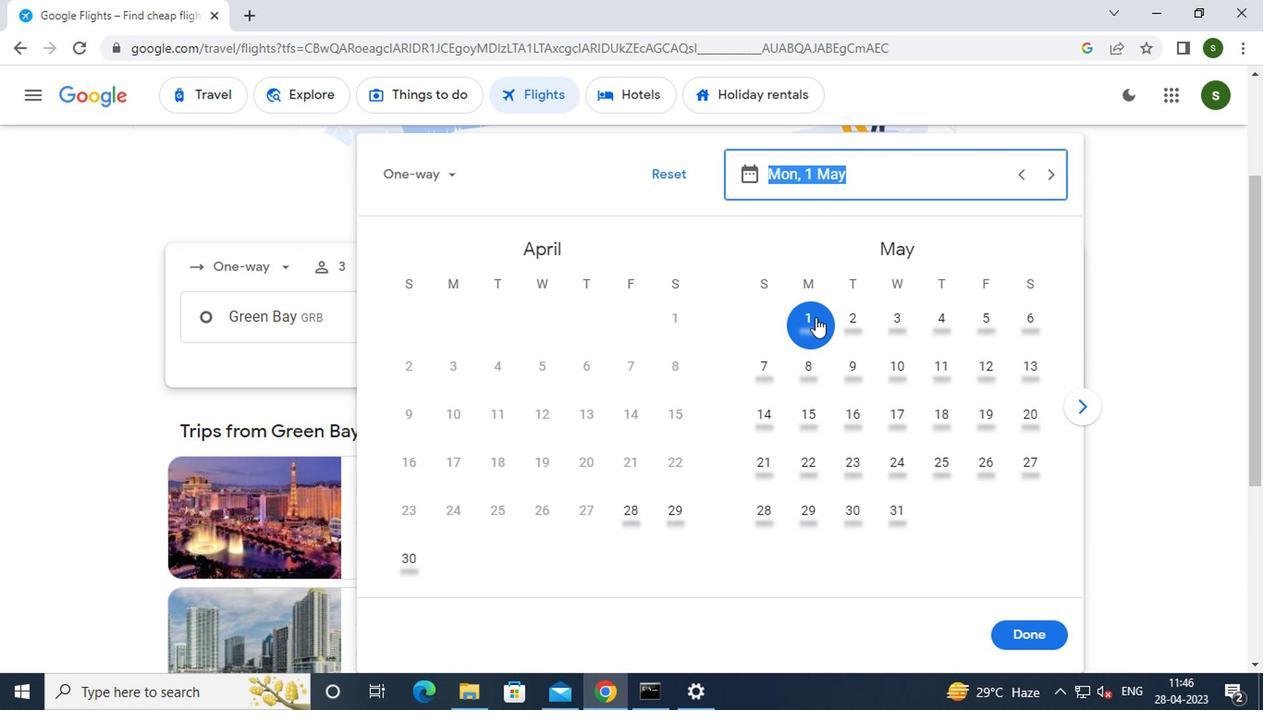 
Action: Mouse moved to (1024, 634)
Screenshot: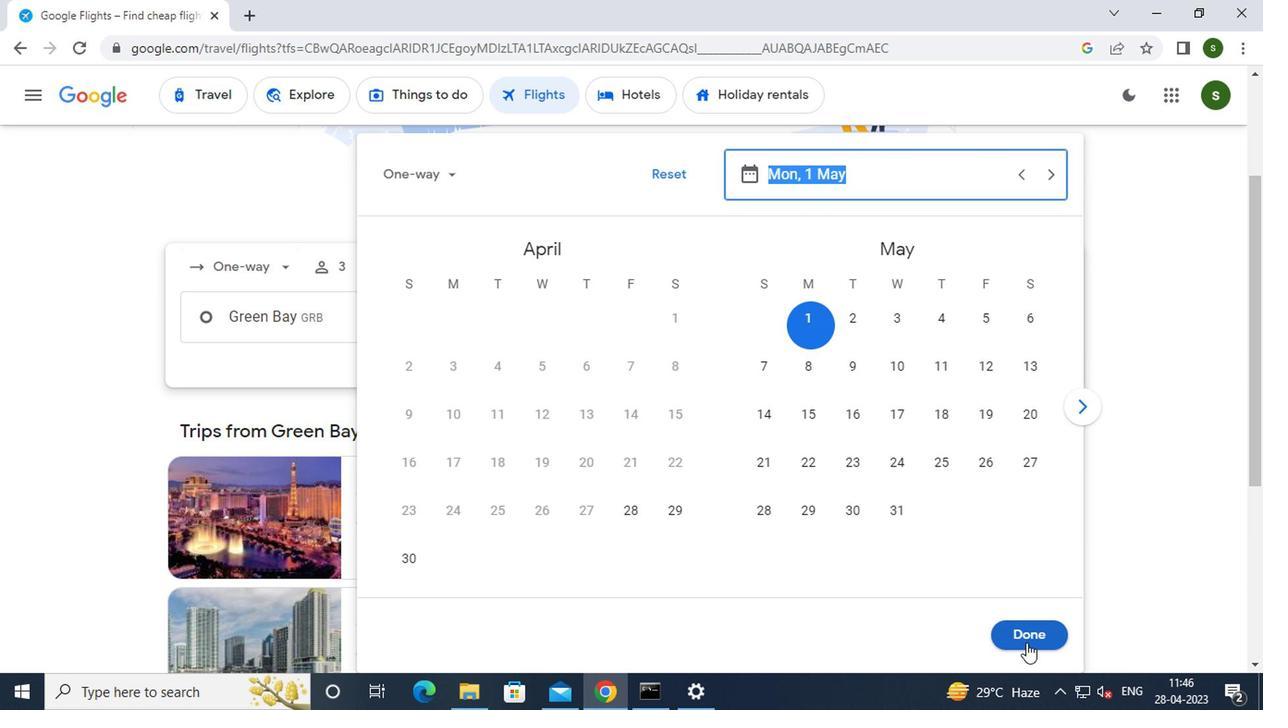 
Action: Mouse pressed left at (1024, 634)
Screenshot: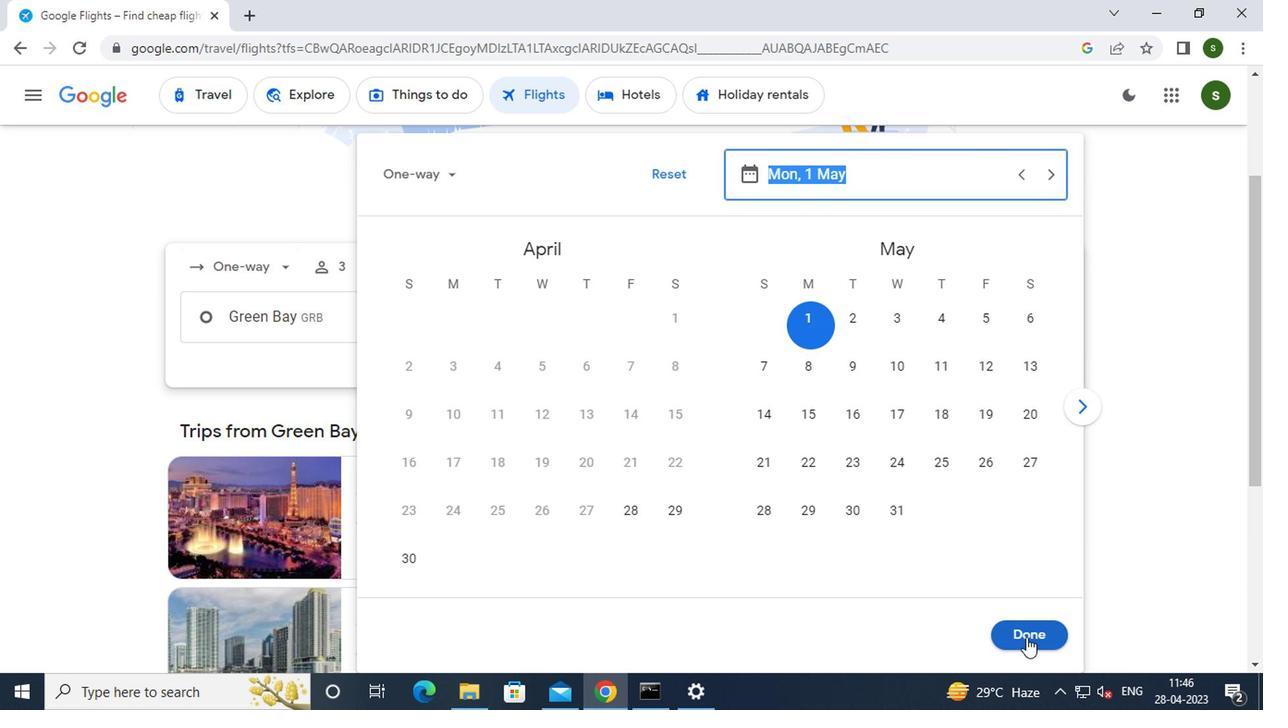 
Action: Mouse moved to (635, 384)
Screenshot: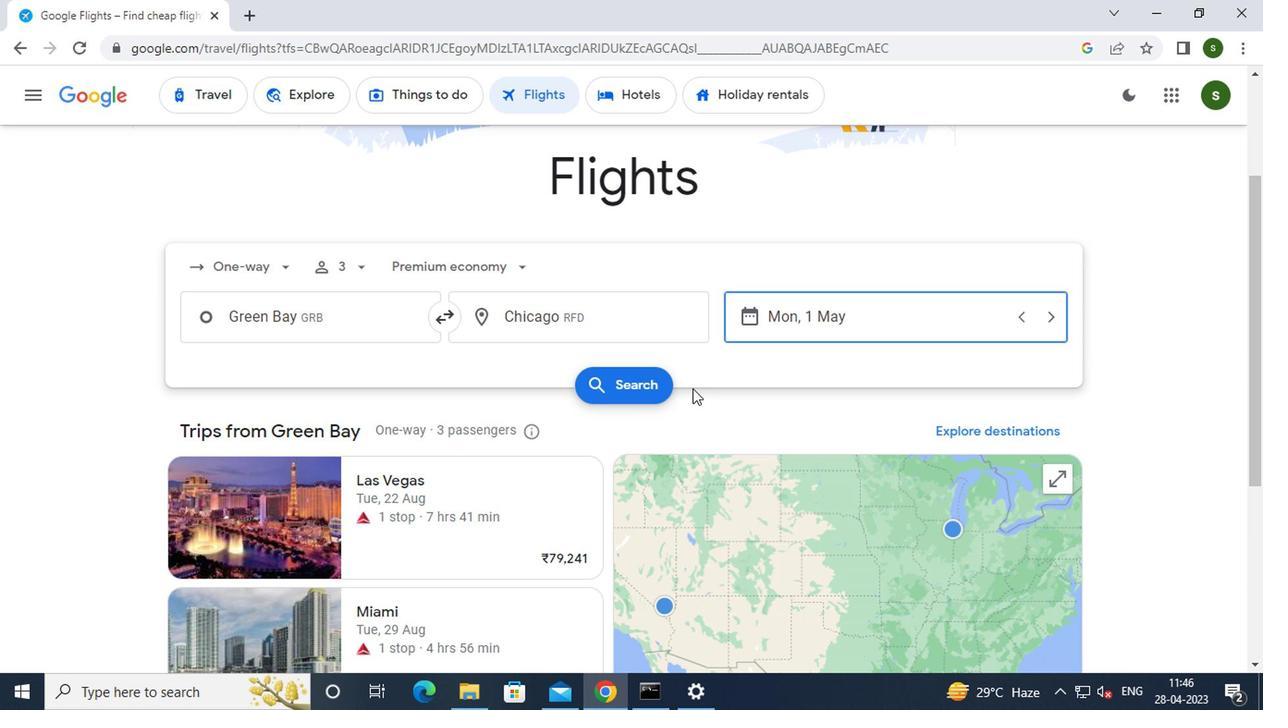 
Action: Mouse pressed left at (635, 384)
Screenshot: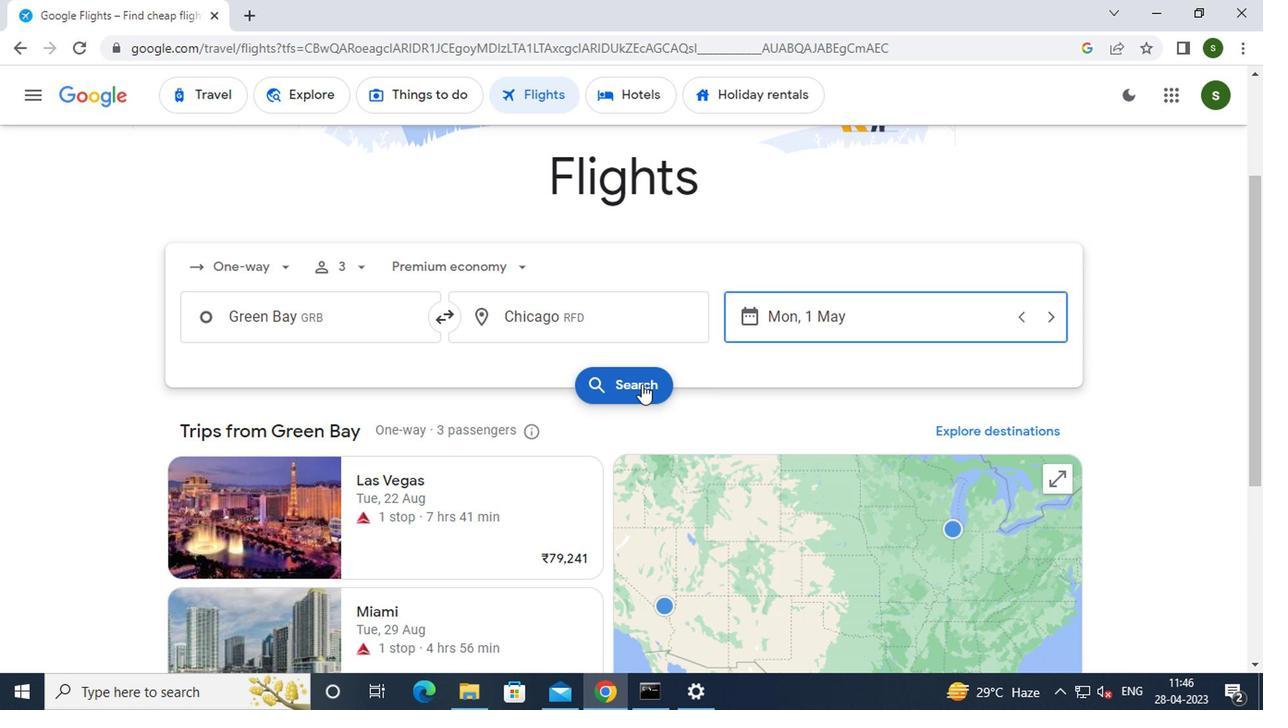 
Action: Mouse moved to (194, 267)
Screenshot: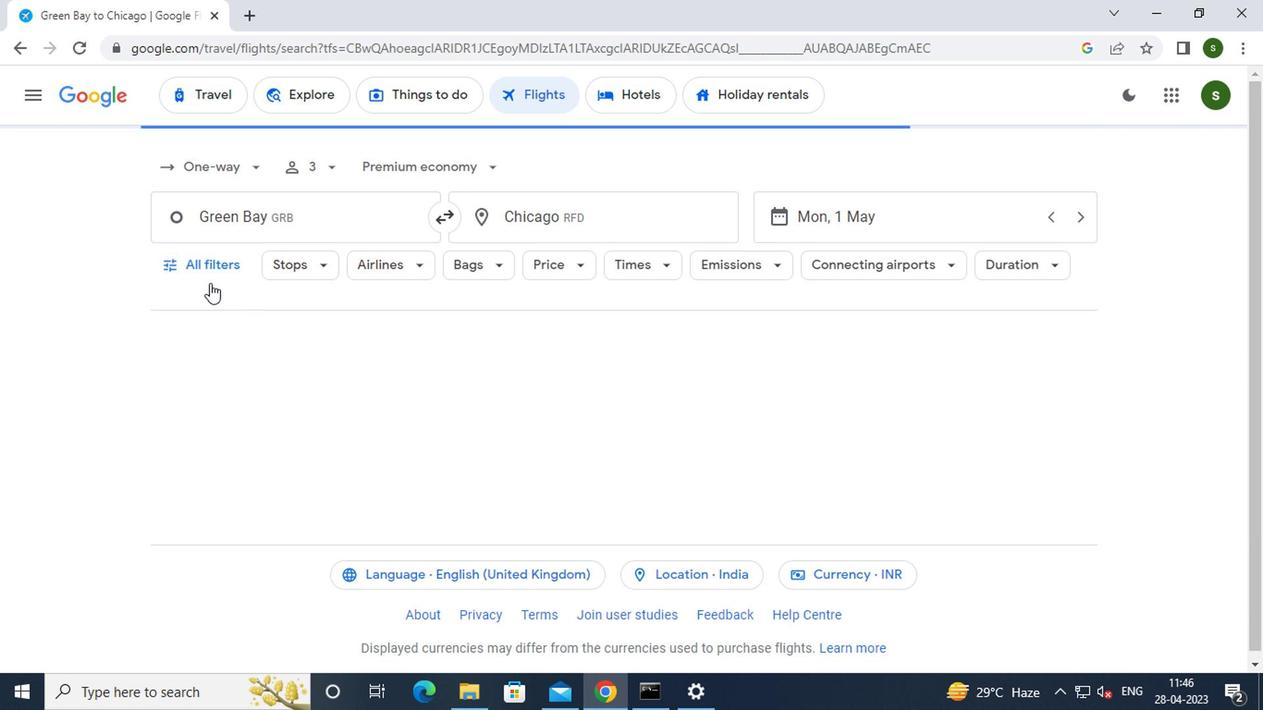 
Action: Mouse pressed left at (194, 267)
Screenshot: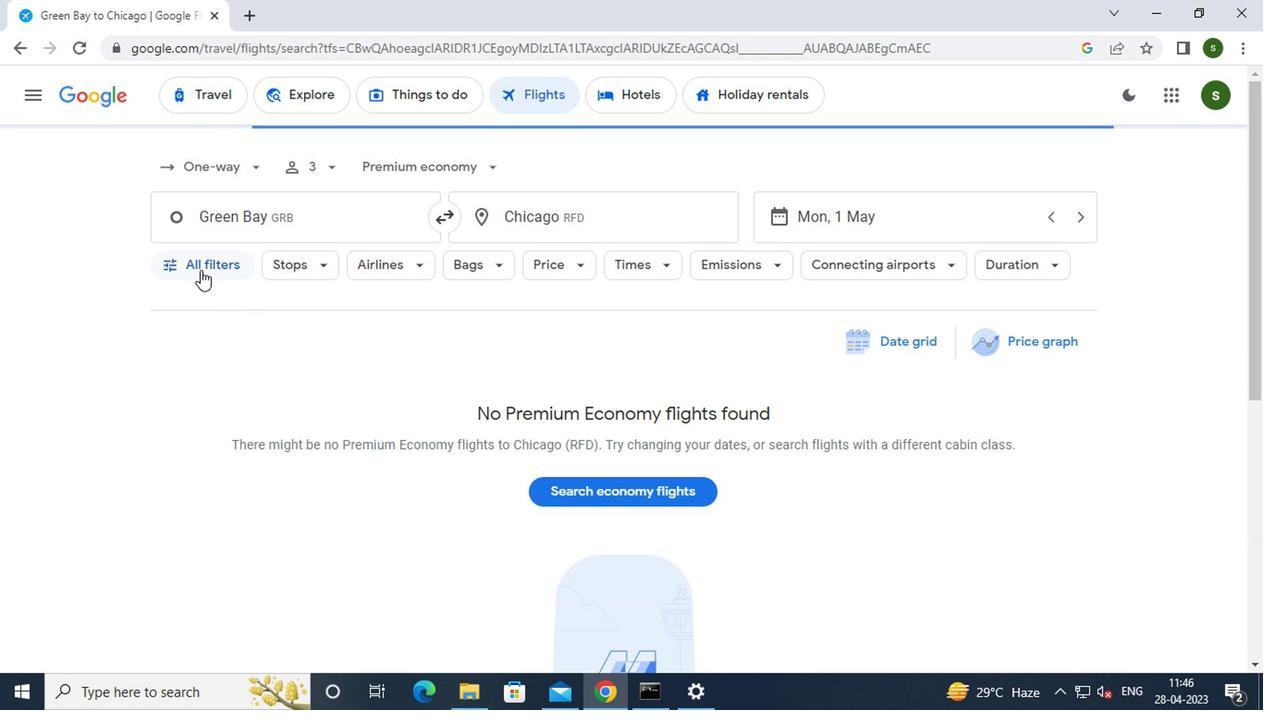 
Action: Mouse scrolled (194, 267) with delta (0, 0)
Screenshot: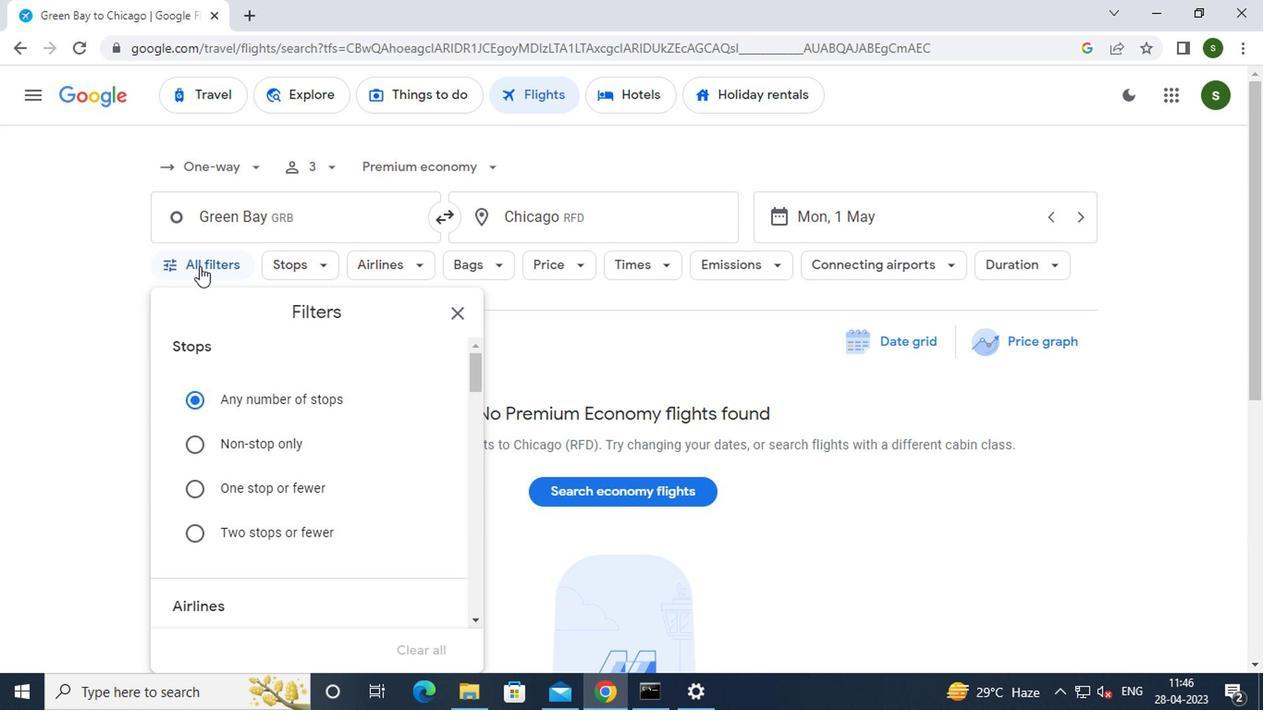 
Action: Mouse moved to (194, 269)
Screenshot: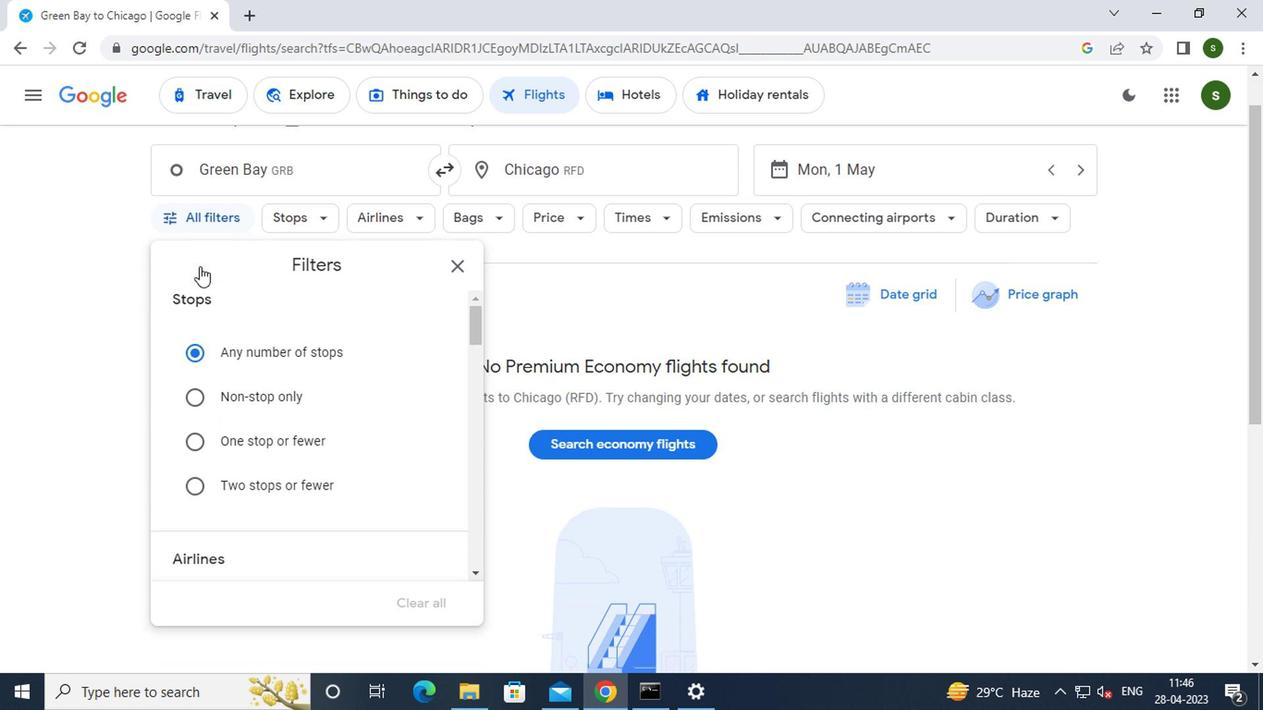 
Action: Mouse scrolled (194, 267) with delta (0, -1)
Screenshot: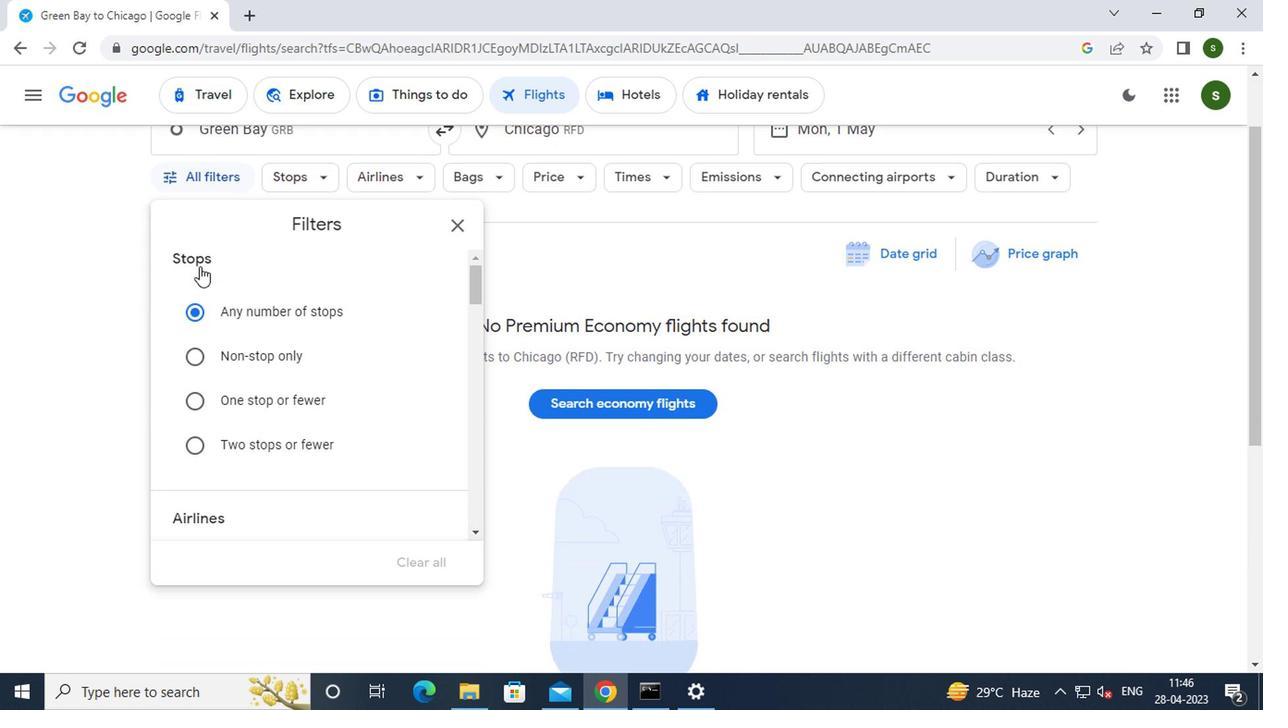 
Action: Mouse moved to (345, 240)
Screenshot: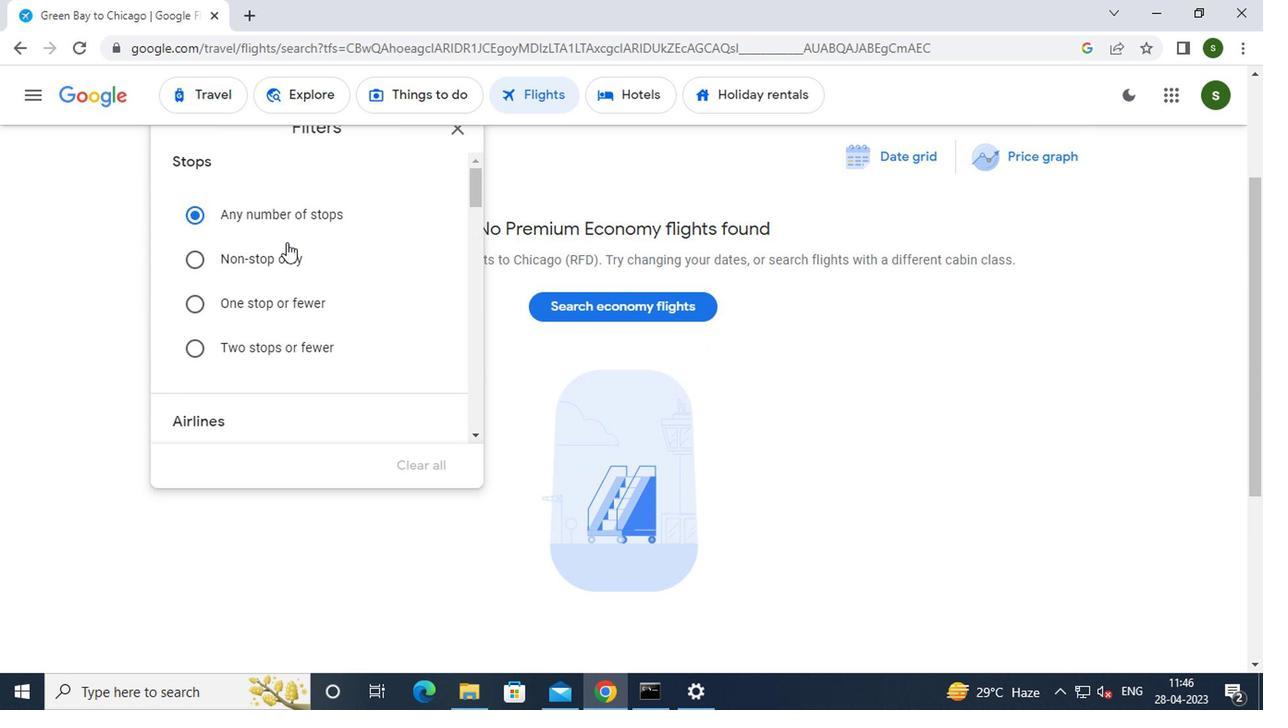 
Action: Mouse scrolled (345, 239) with delta (0, -1)
Screenshot: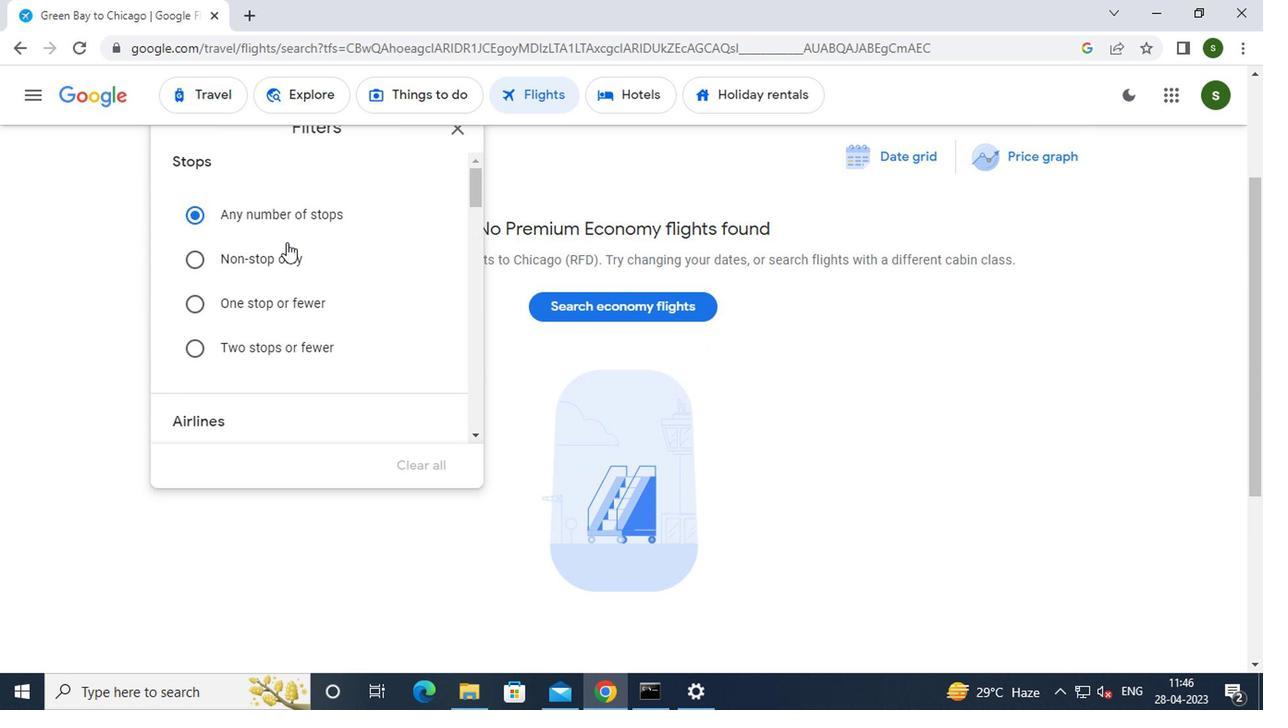 
Action: Mouse moved to (346, 240)
Screenshot: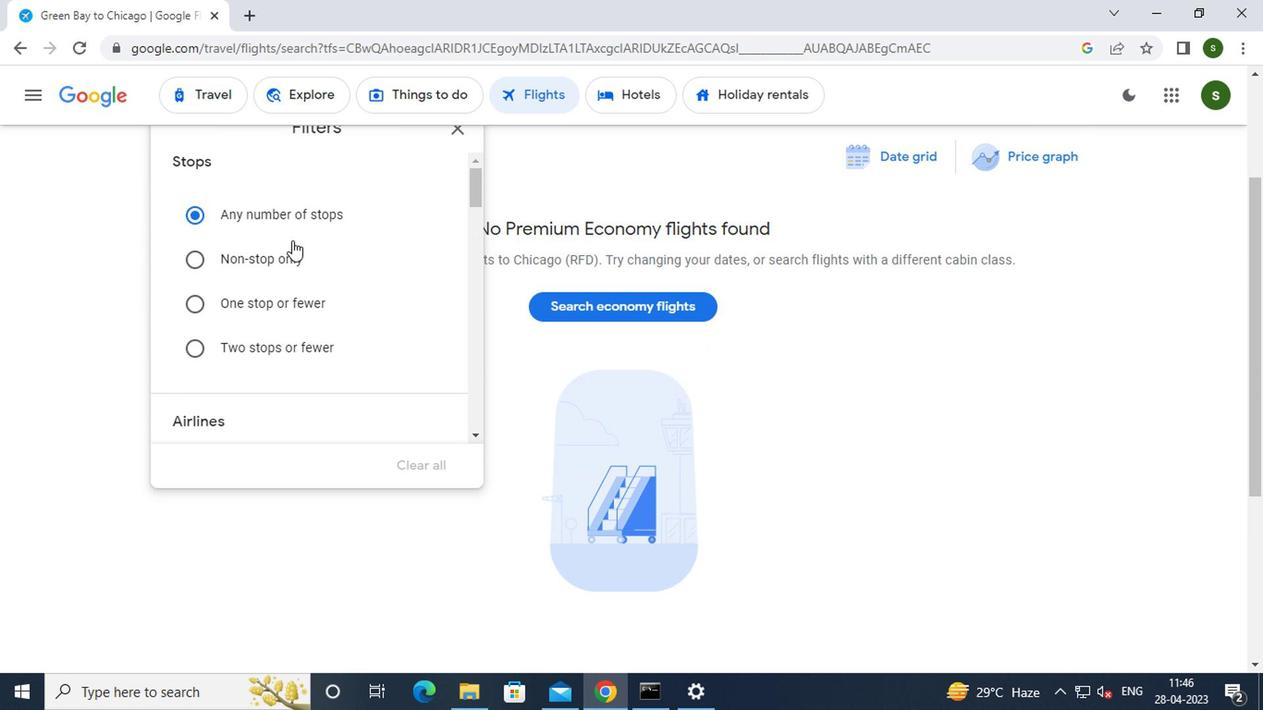 
Action: Mouse scrolled (346, 239) with delta (0, -1)
Screenshot: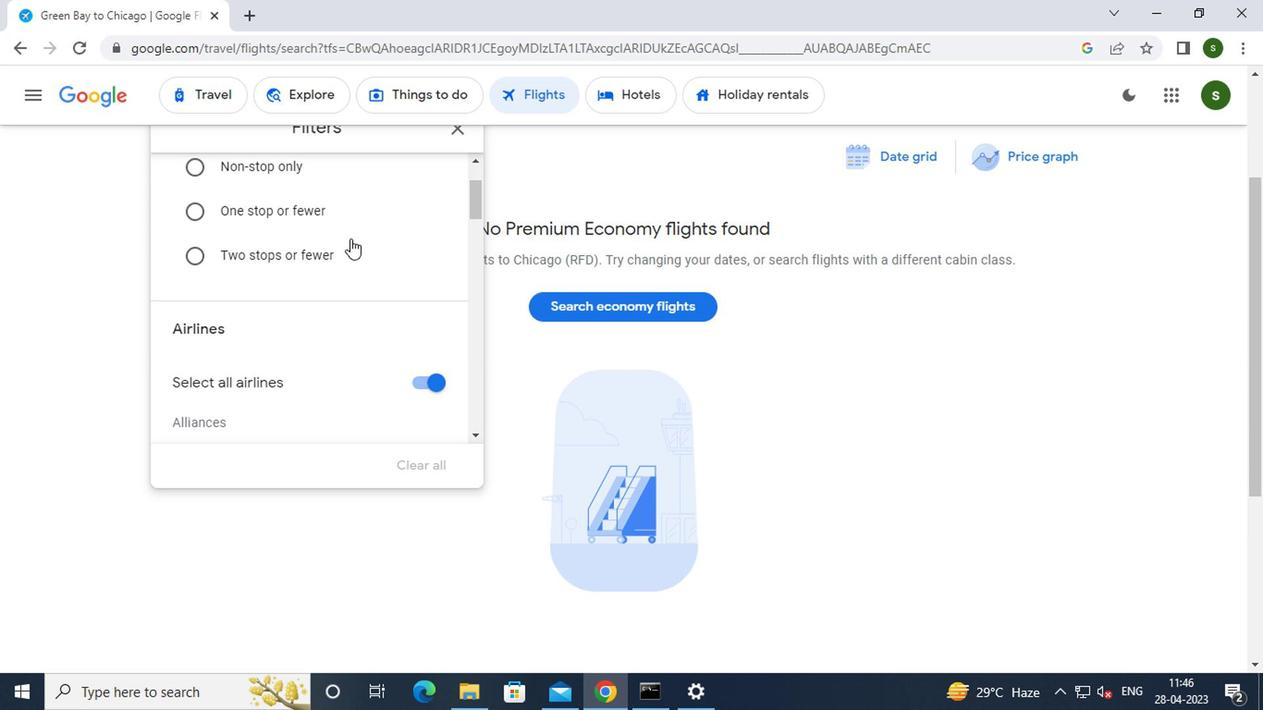 
Action: Mouse scrolled (346, 239) with delta (0, -1)
Screenshot: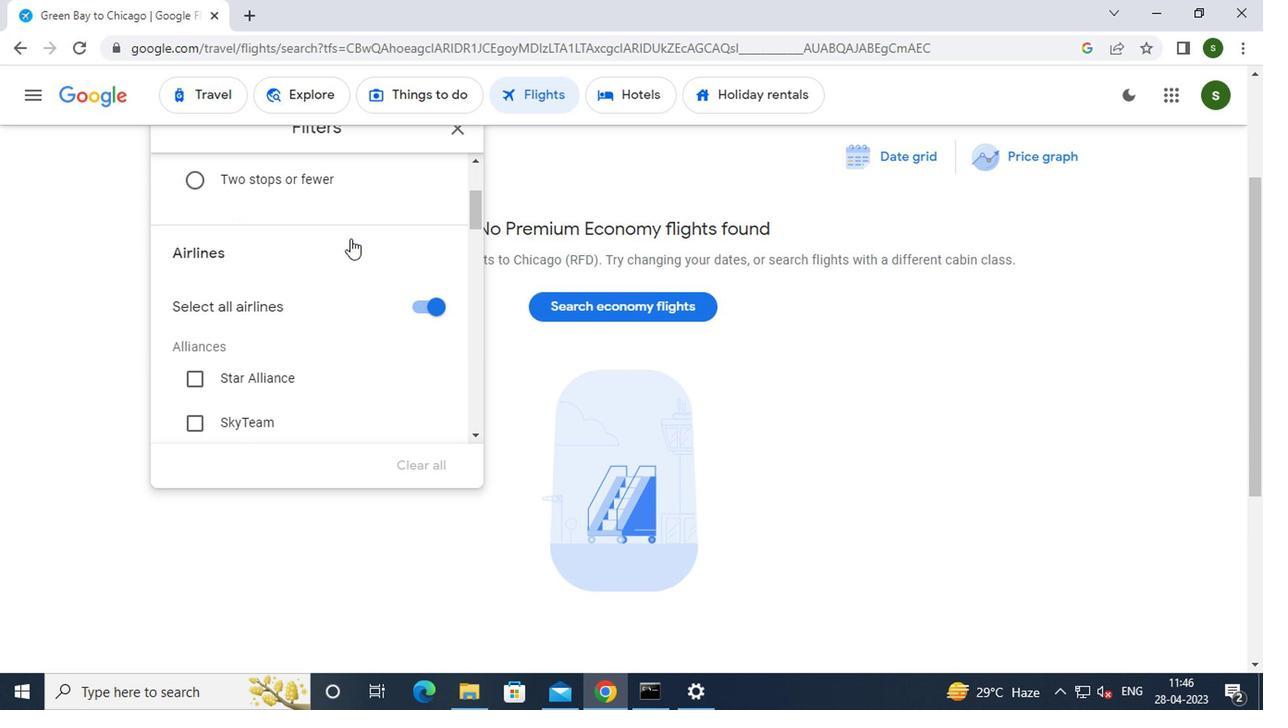 
Action: Mouse moved to (427, 200)
Screenshot: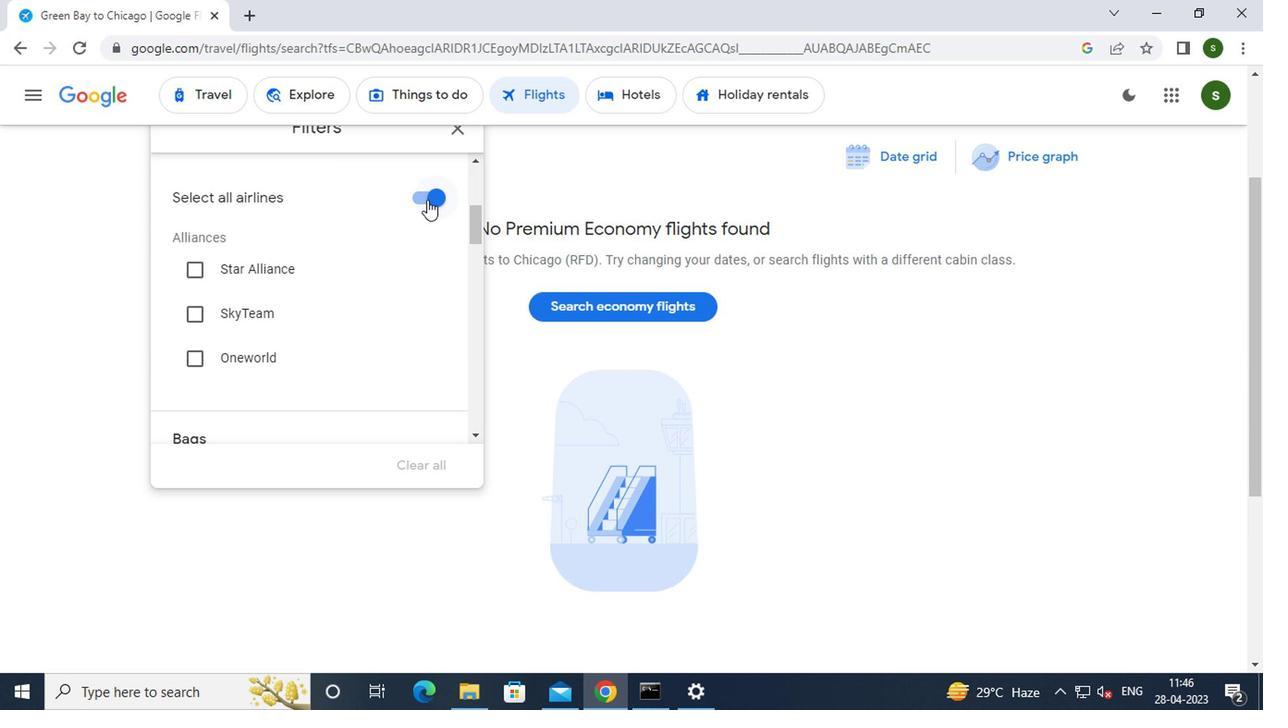 
Action: Mouse pressed left at (427, 200)
Screenshot: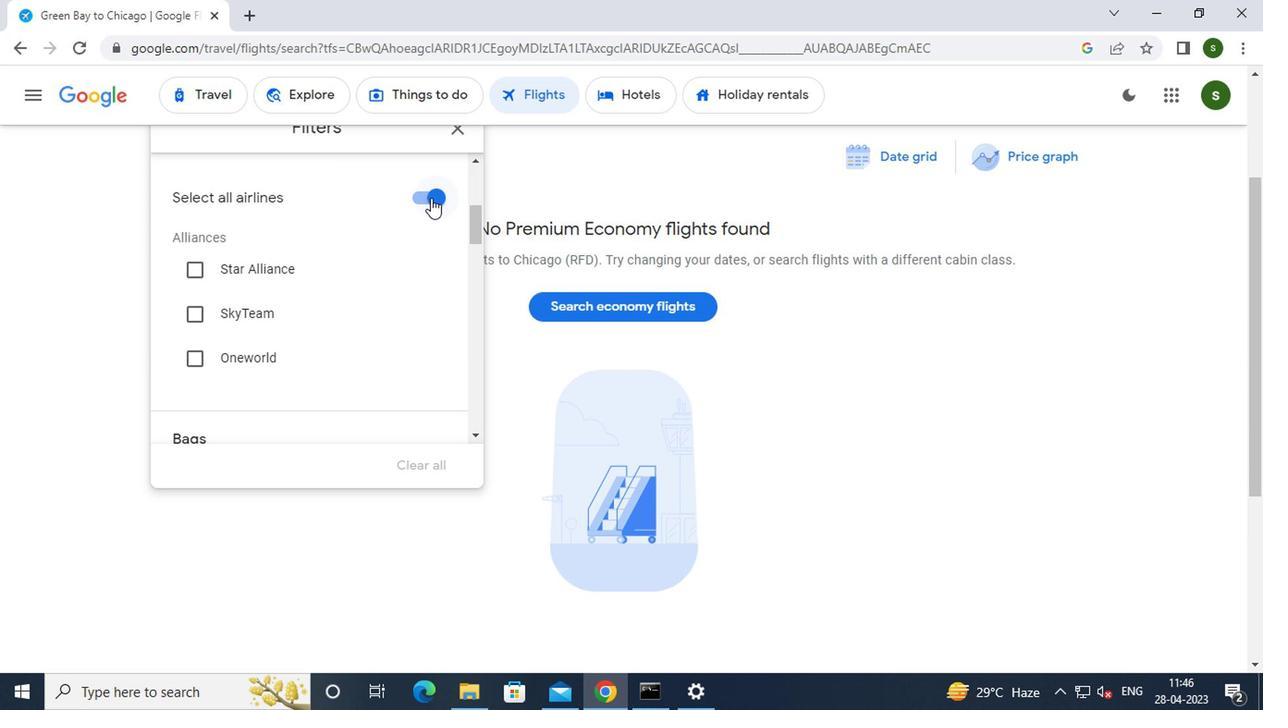 
Action: Mouse moved to (391, 240)
Screenshot: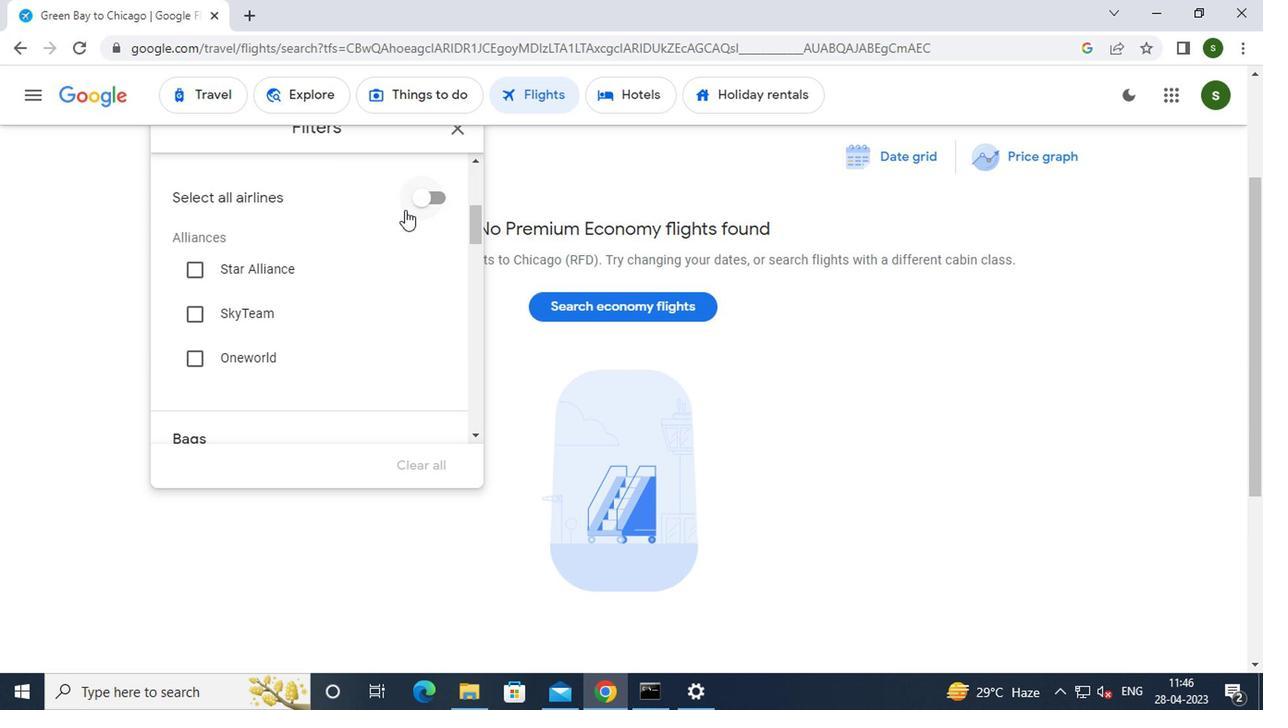 
Action: Mouse scrolled (391, 239) with delta (0, -1)
Screenshot: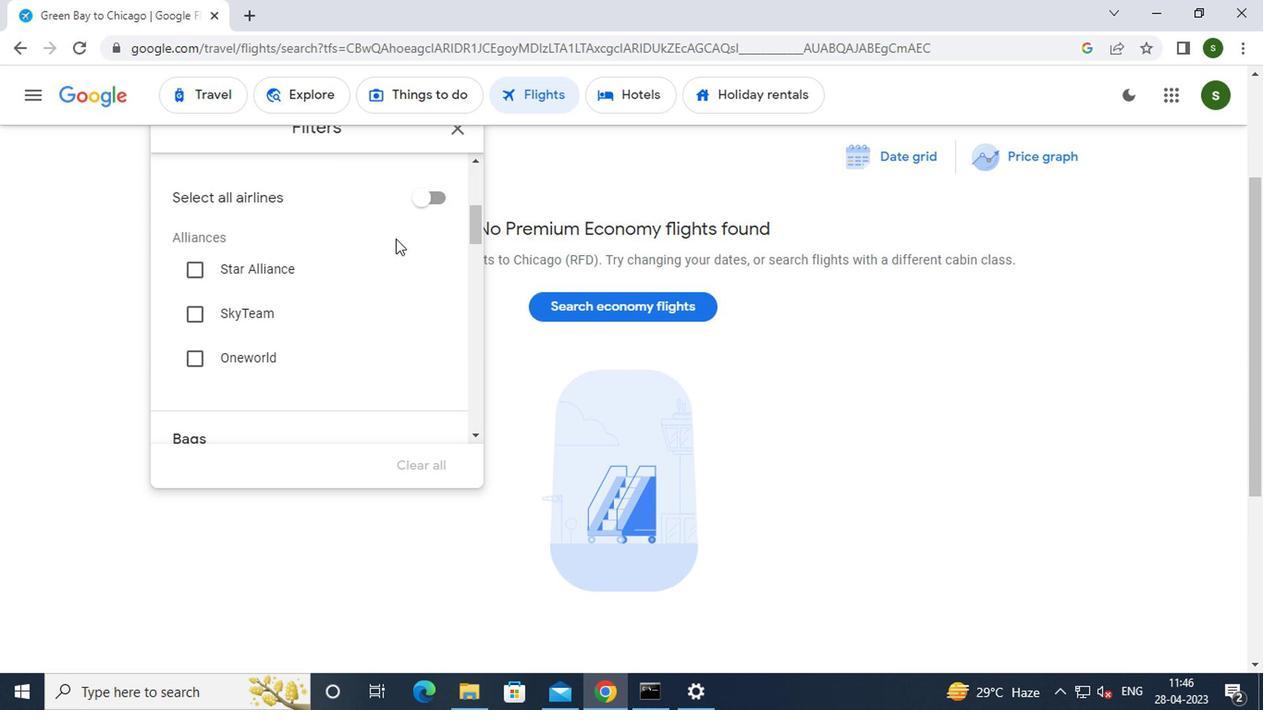 
Action: Mouse scrolled (391, 239) with delta (0, -1)
Screenshot: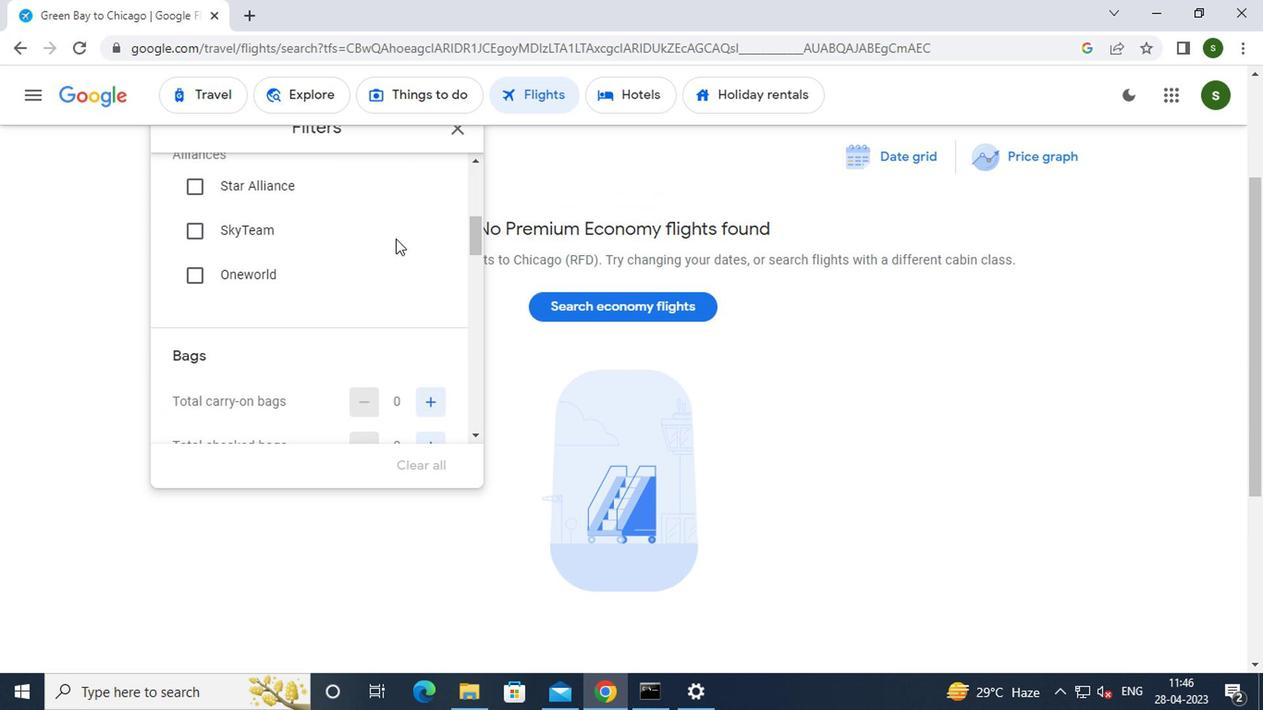 
Action: Mouse moved to (431, 298)
Screenshot: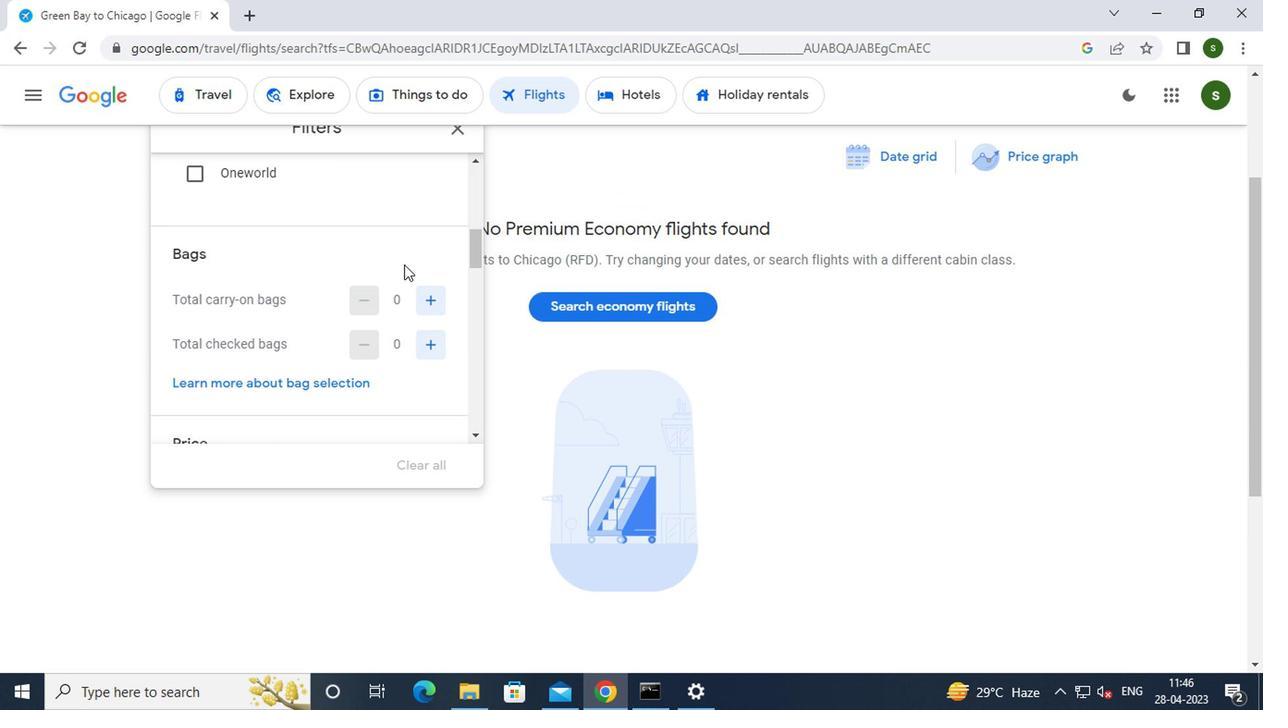 
Action: Mouse pressed left at (431, 298)
Screenshot: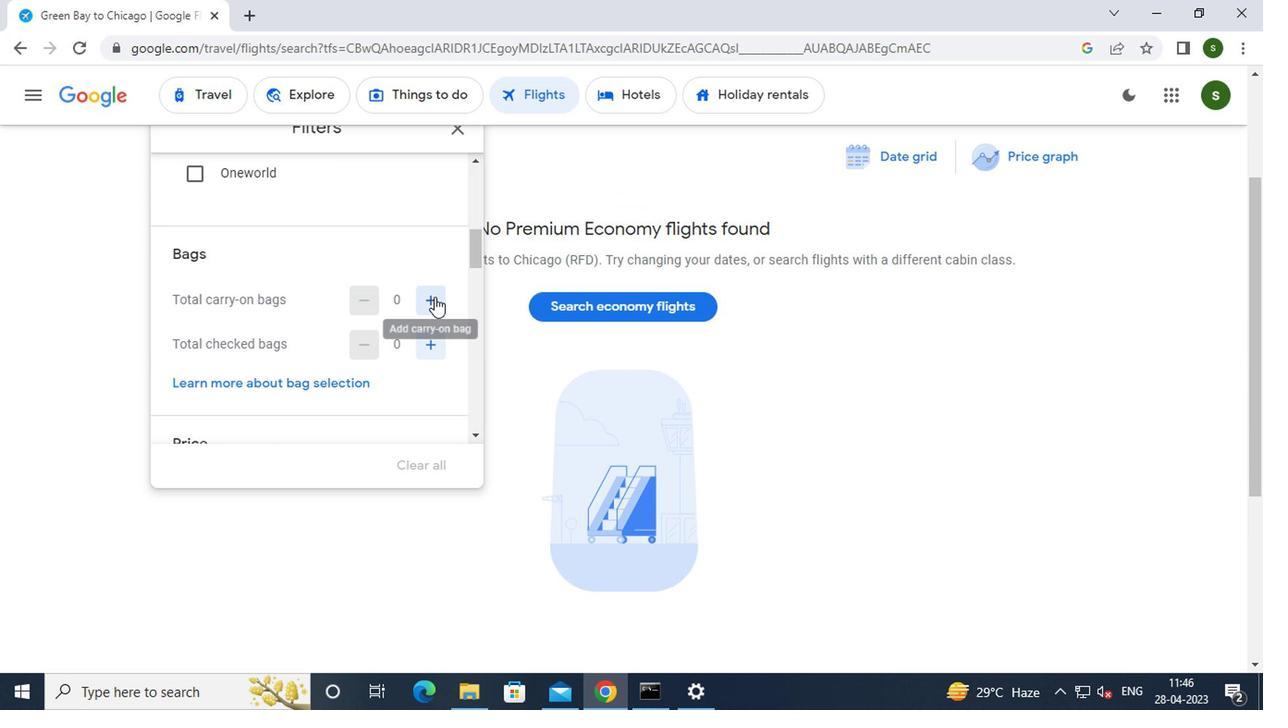
Action: Mouse moved to (369, 272)
Screenshot: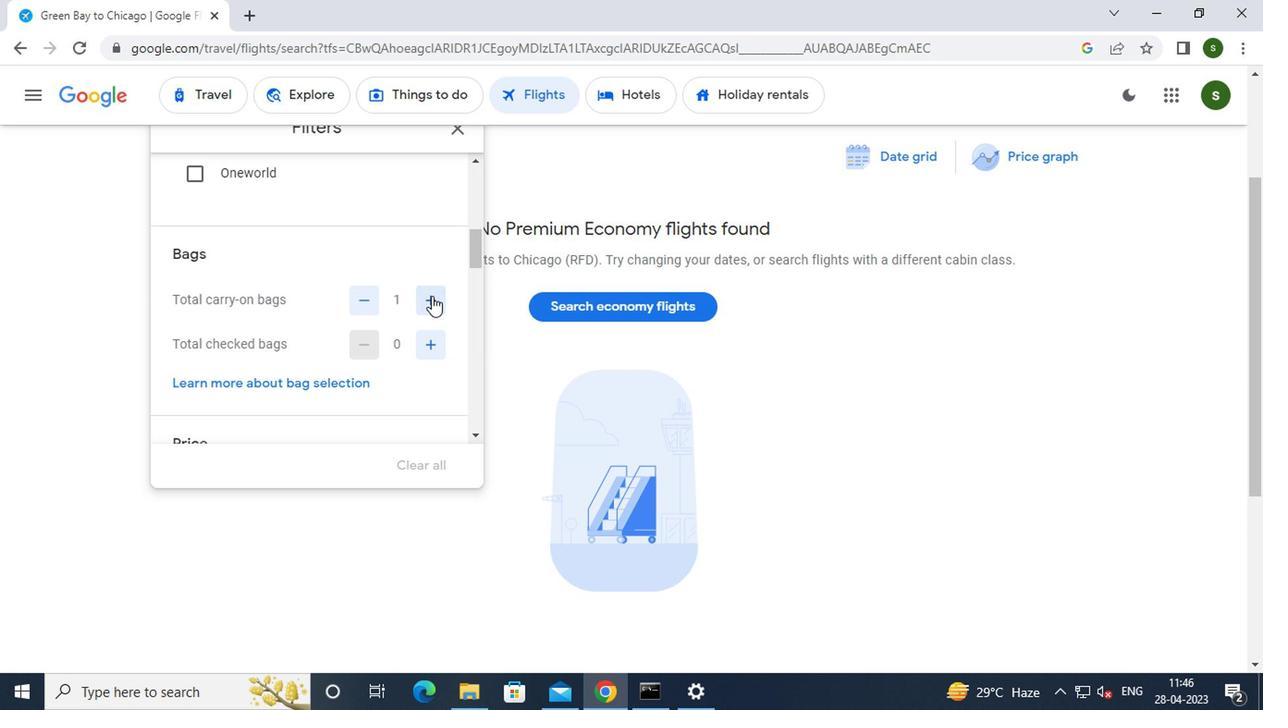 
Action: Mouse scrolled (369, 271) with delta (0, 0)
Screenshot: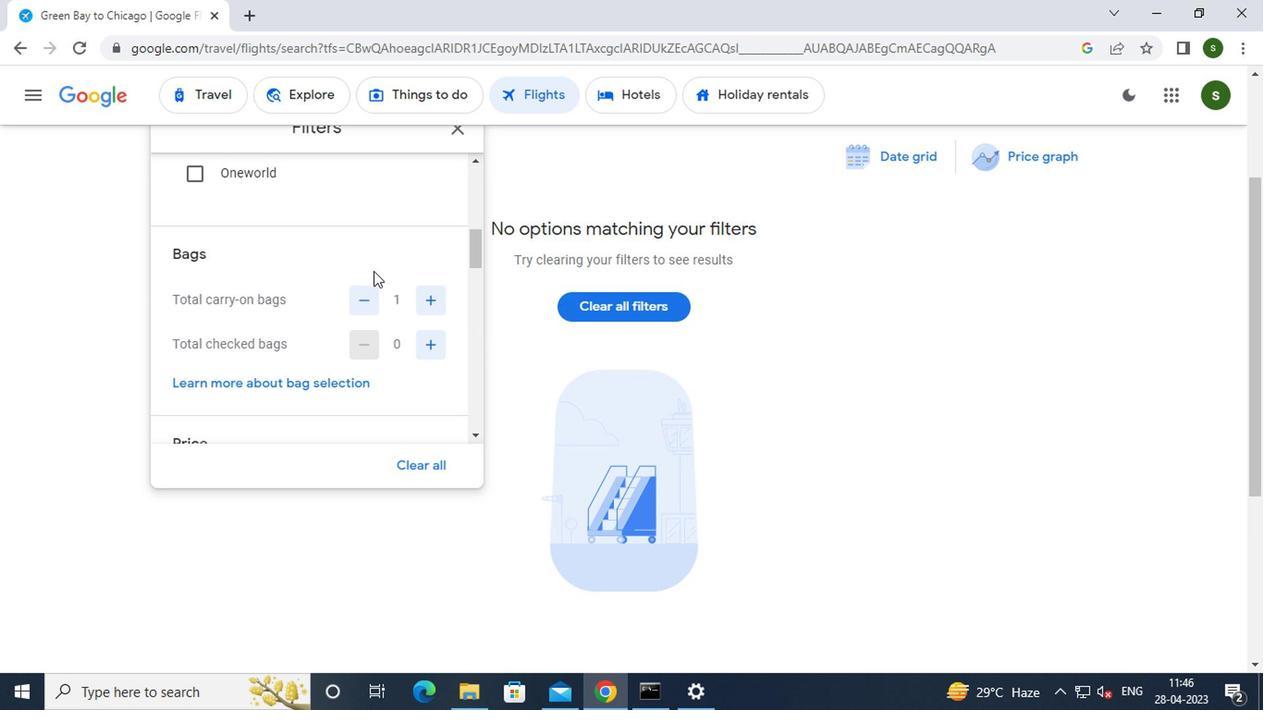 
Action: Mouse scrolled (369, 271) with delta (0, 0)
Screenshot: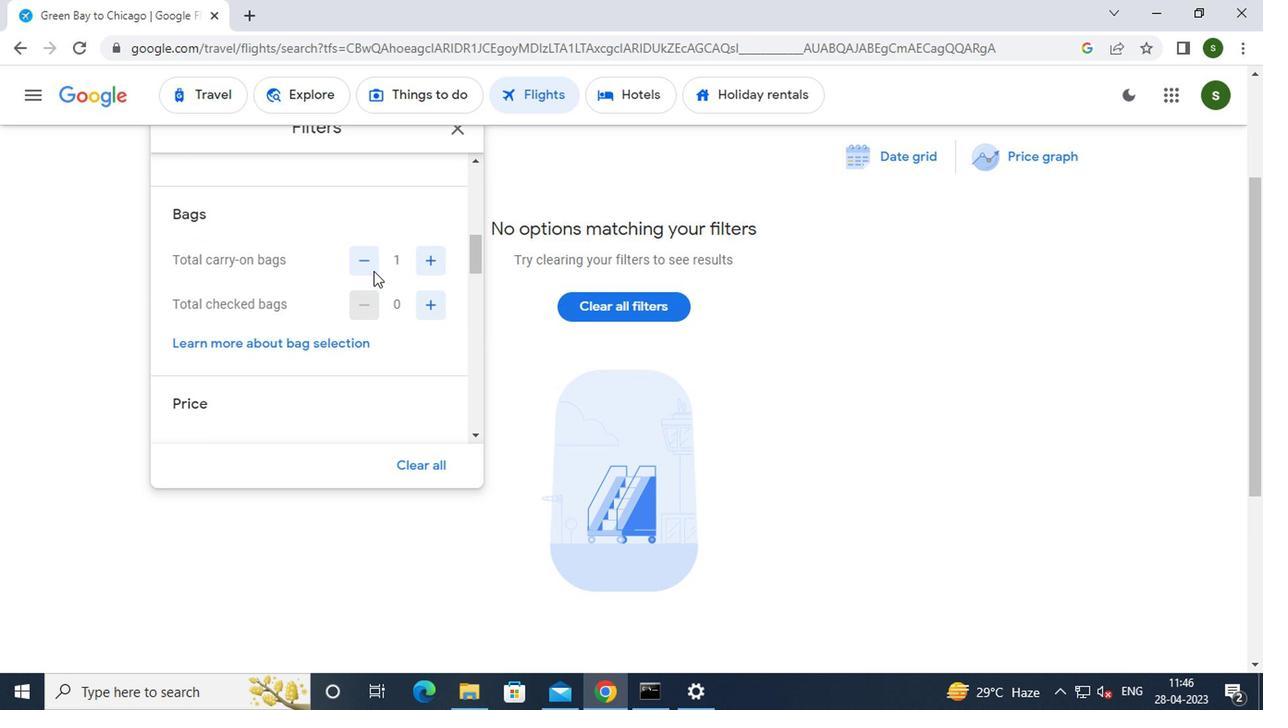
Action: Mouse scrolled (369, 271) with delta (0, 0)
Screenshot: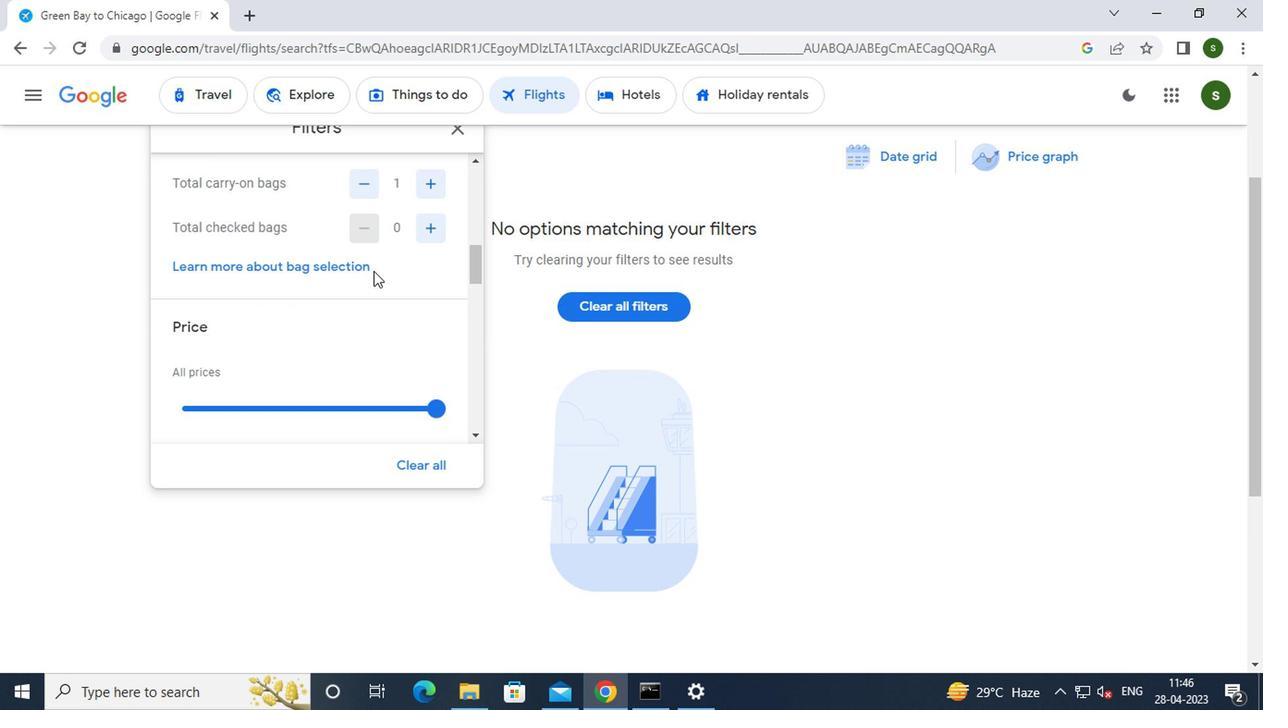 
Action: Mouse moved to (429, 251)
Screenshot: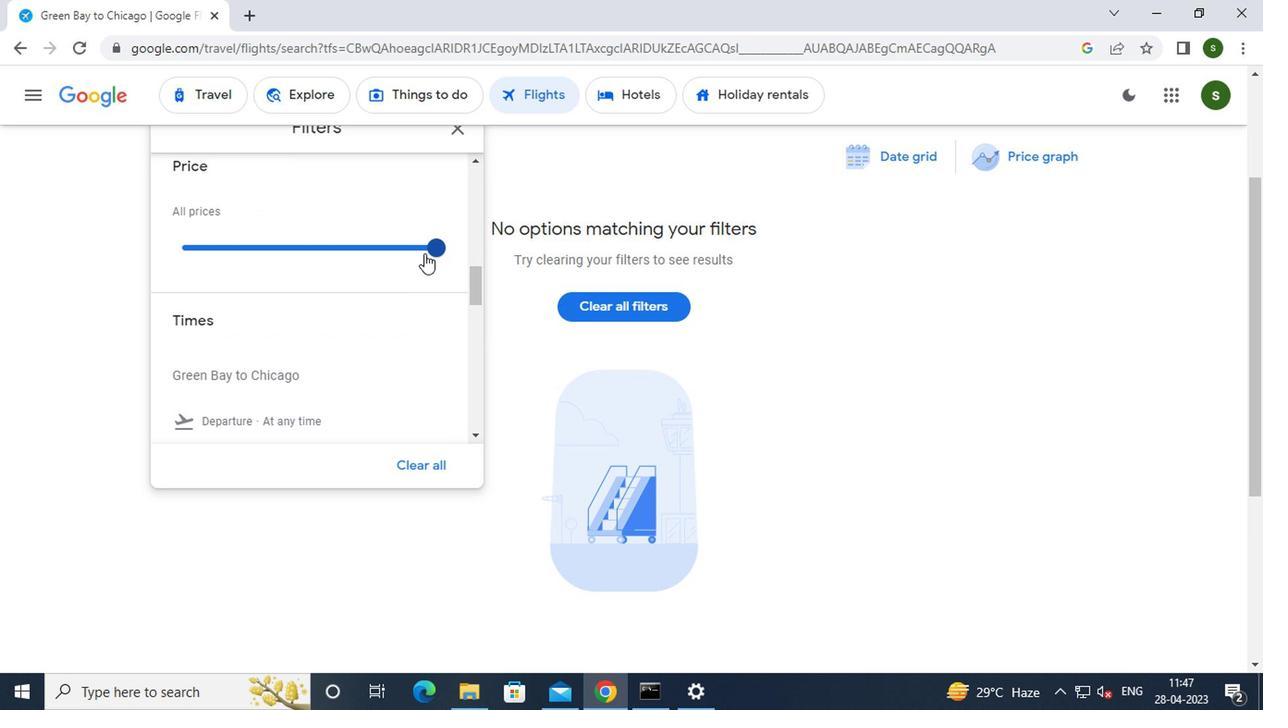 
Action: Mouse pressed left at (429, 251)
Screenshot: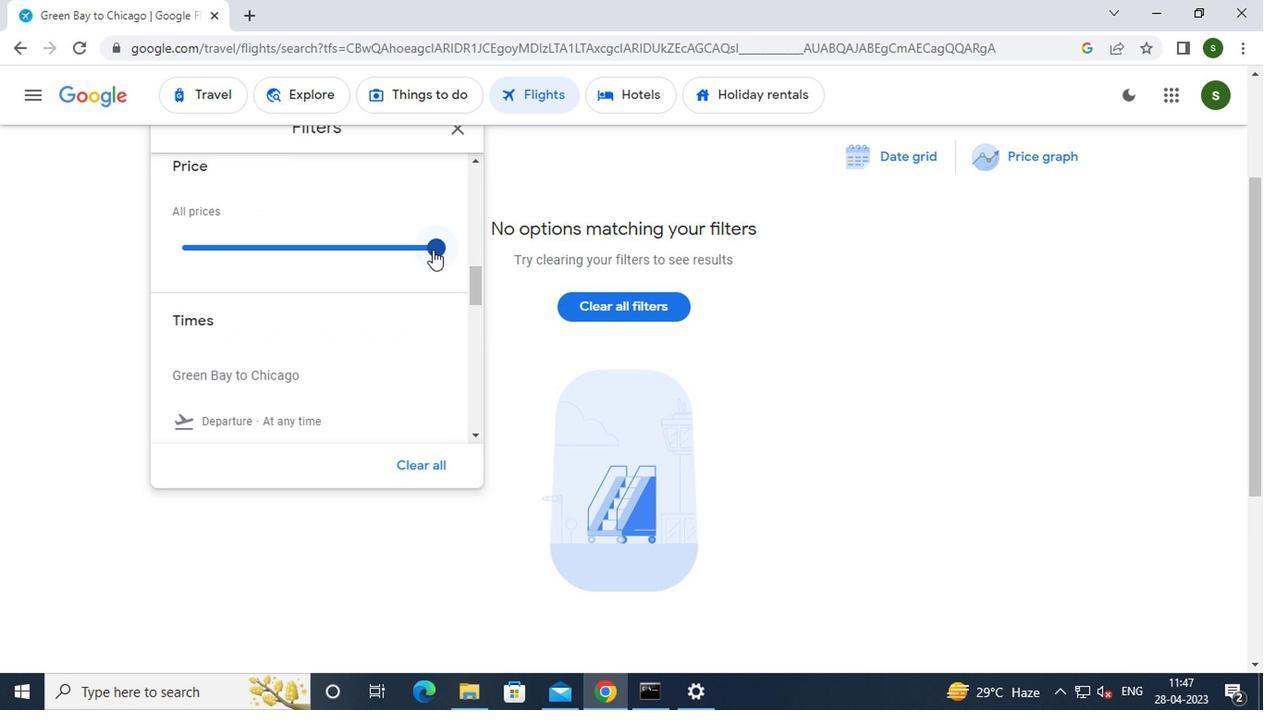 
Action: Mouse moved to (380, 292)
Screenshot: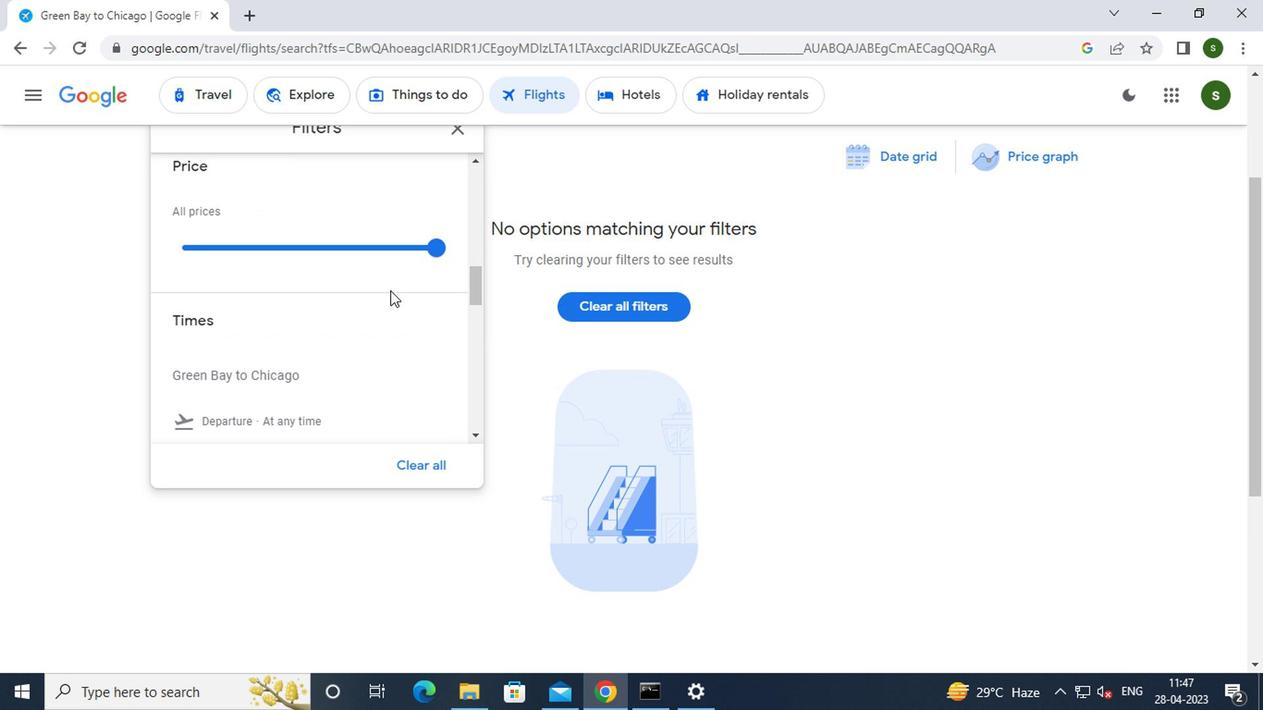 
Action: Mouse scrolled (380, 290) with delta (0, -1)
Screenshot: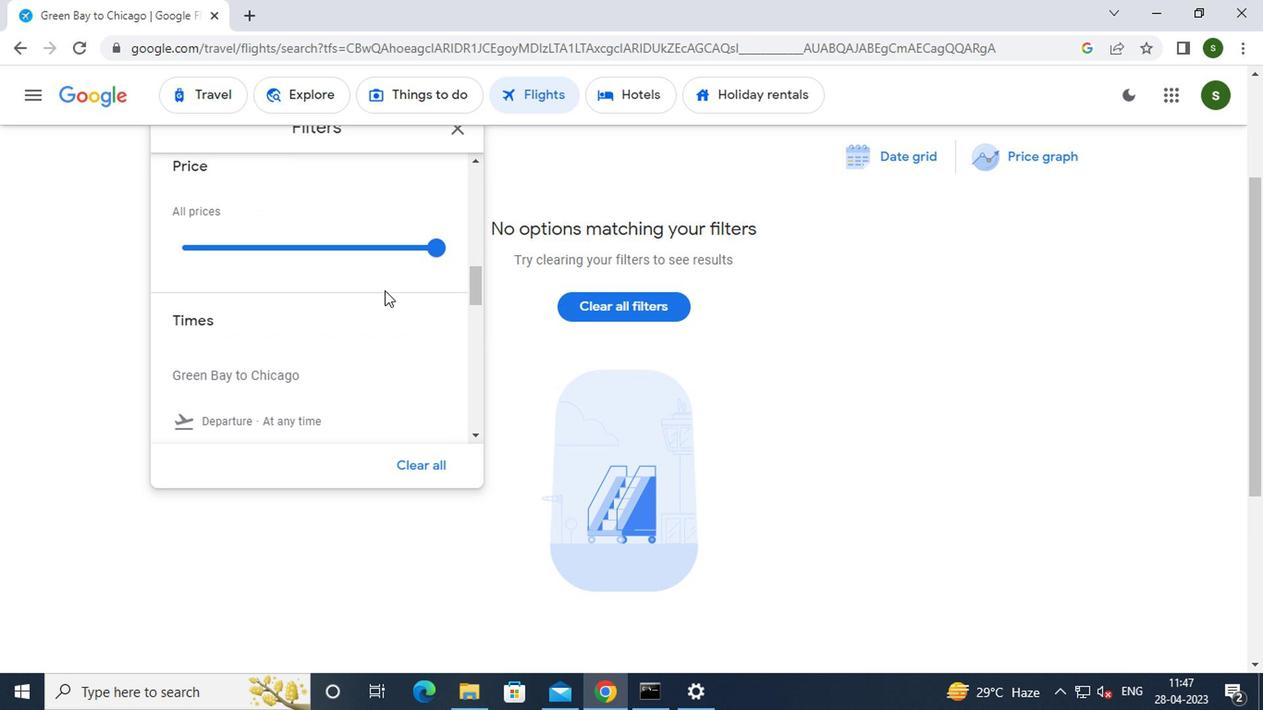 
Action: Mouse scrolled (380, 290) with delta (0, -1)
Screenshot: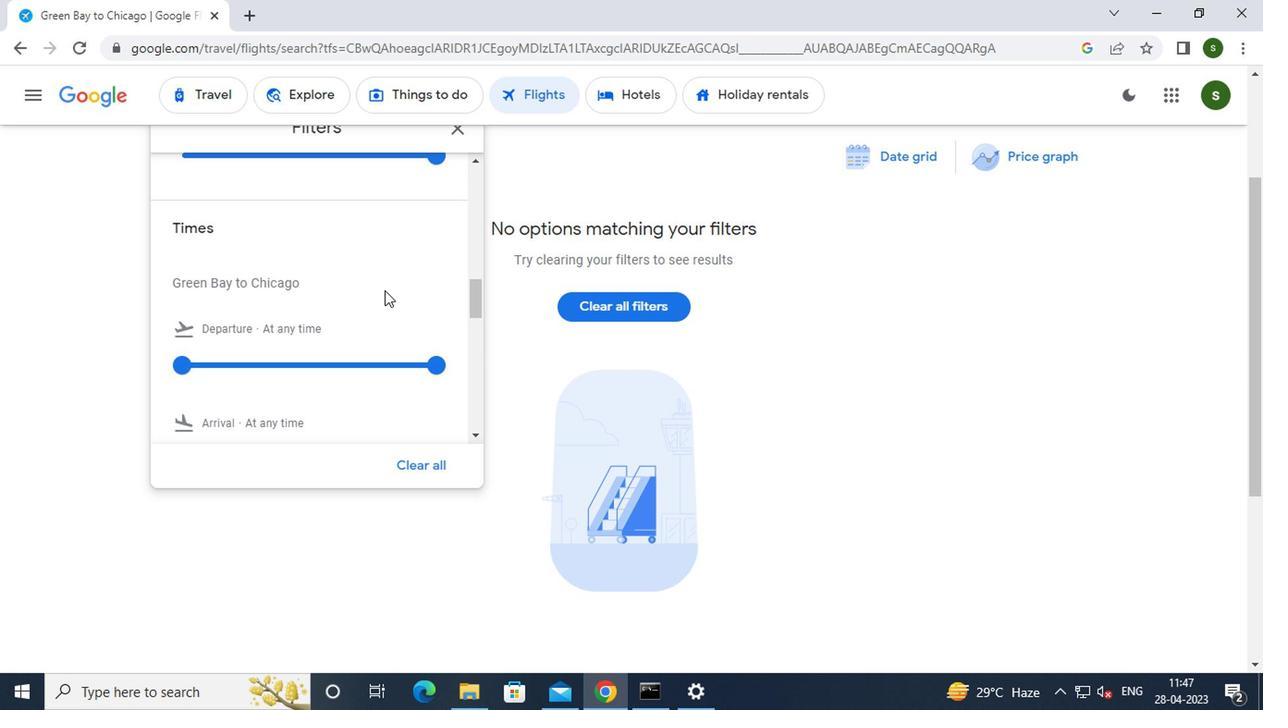 
Action: Mouse moved to (175, 275)
Screenshot: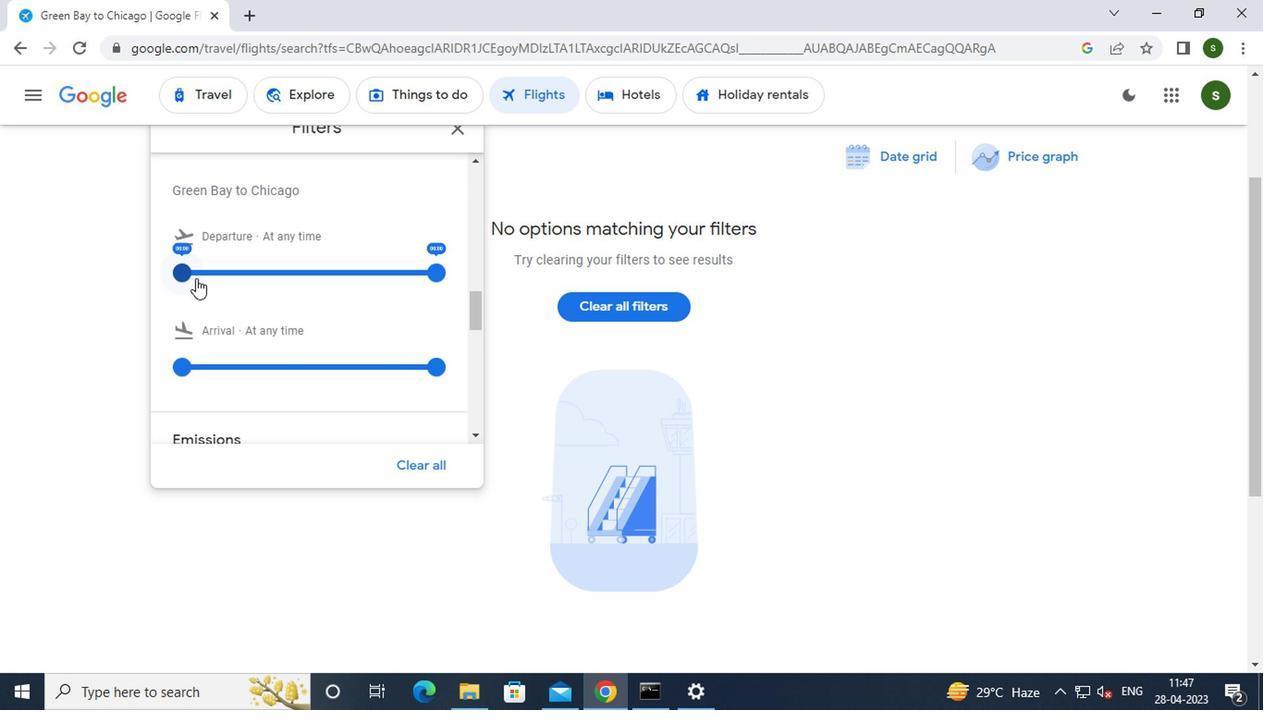 
Action: Mouse pressed left at (175, 275)
Screenshot: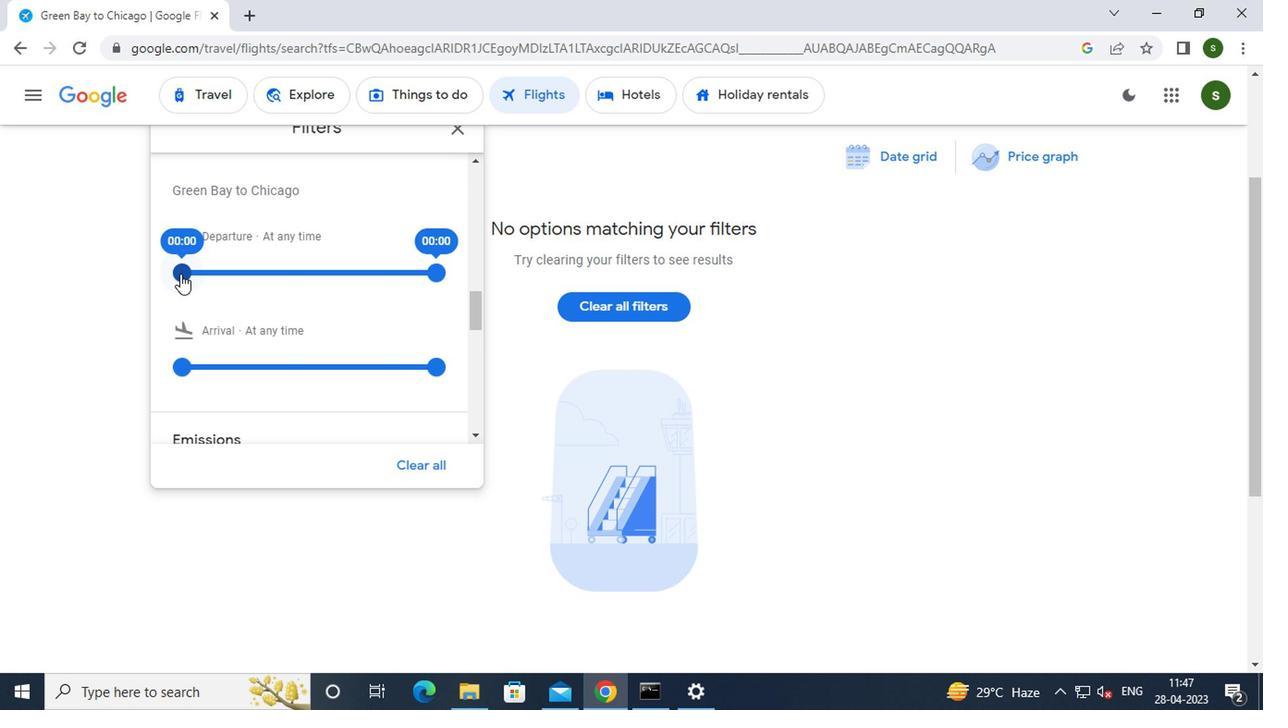
Action: Mouse moved to (463, 136)
Screenshot: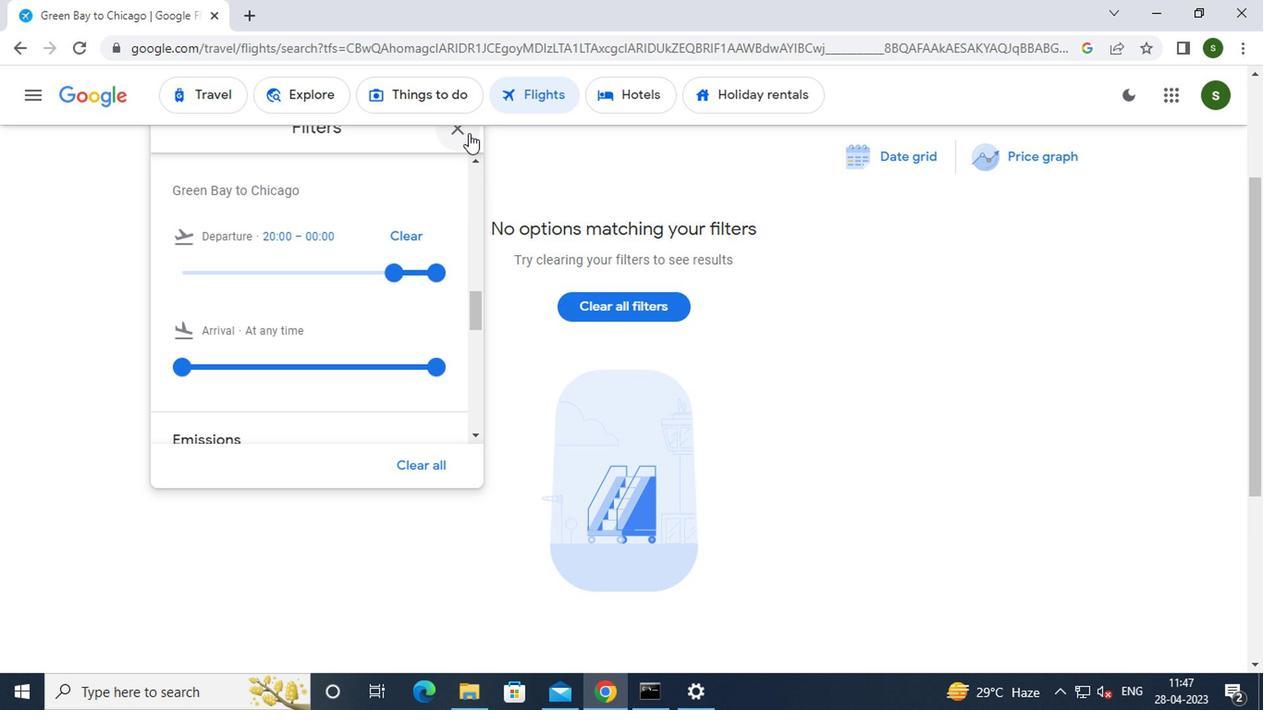 
Action: Mouse pressed left at (463, 136)
Screenshot: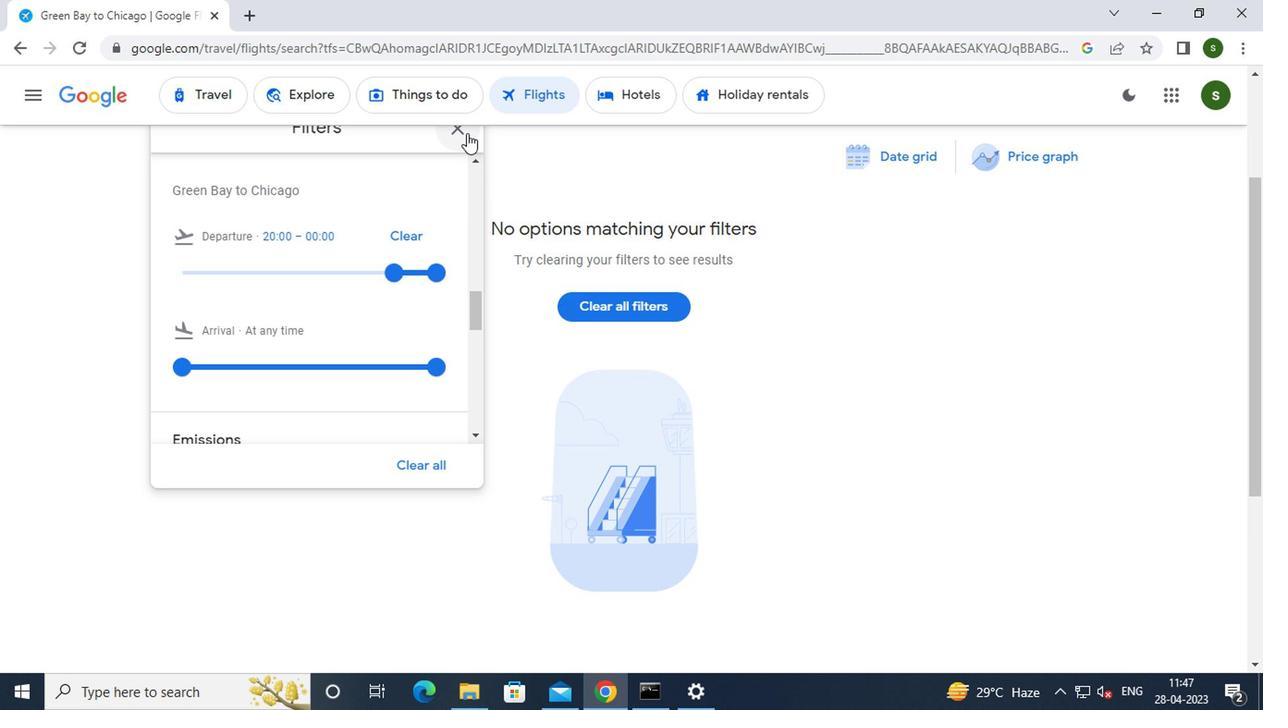 
Action: Mouse moved to (457, 276)
Screenshot: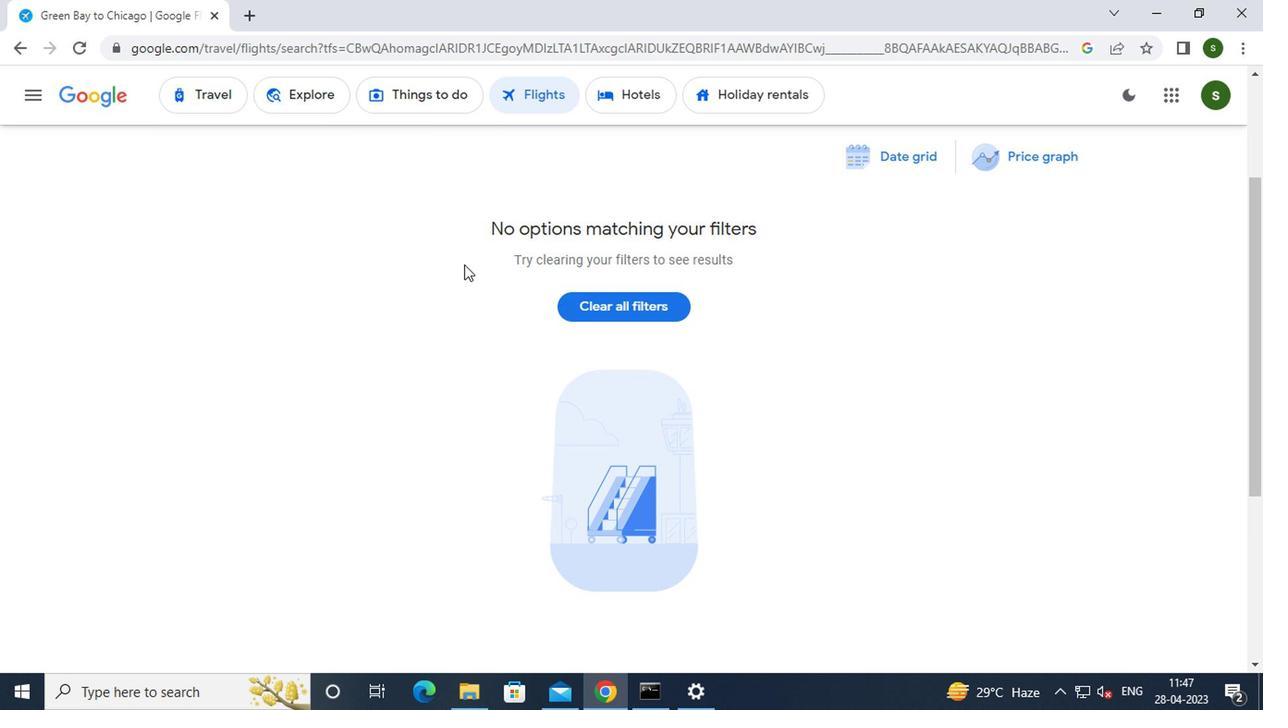 
